 Task: Add Purple Carrot Plant-Based Sweet Corn Elote Bowl to the cart.
Action: Mouse moved to (313, 126)
Screenshot: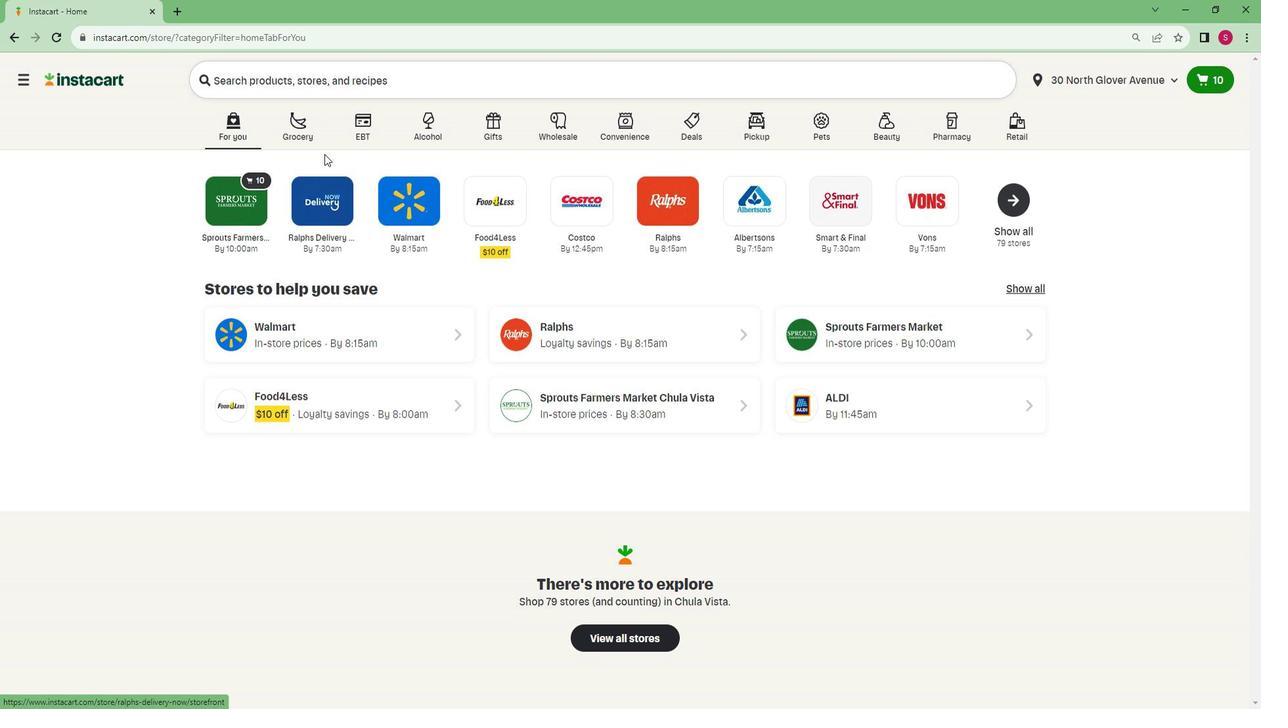 
Action: Mouse pressed left at (313, 126)
Screenshot: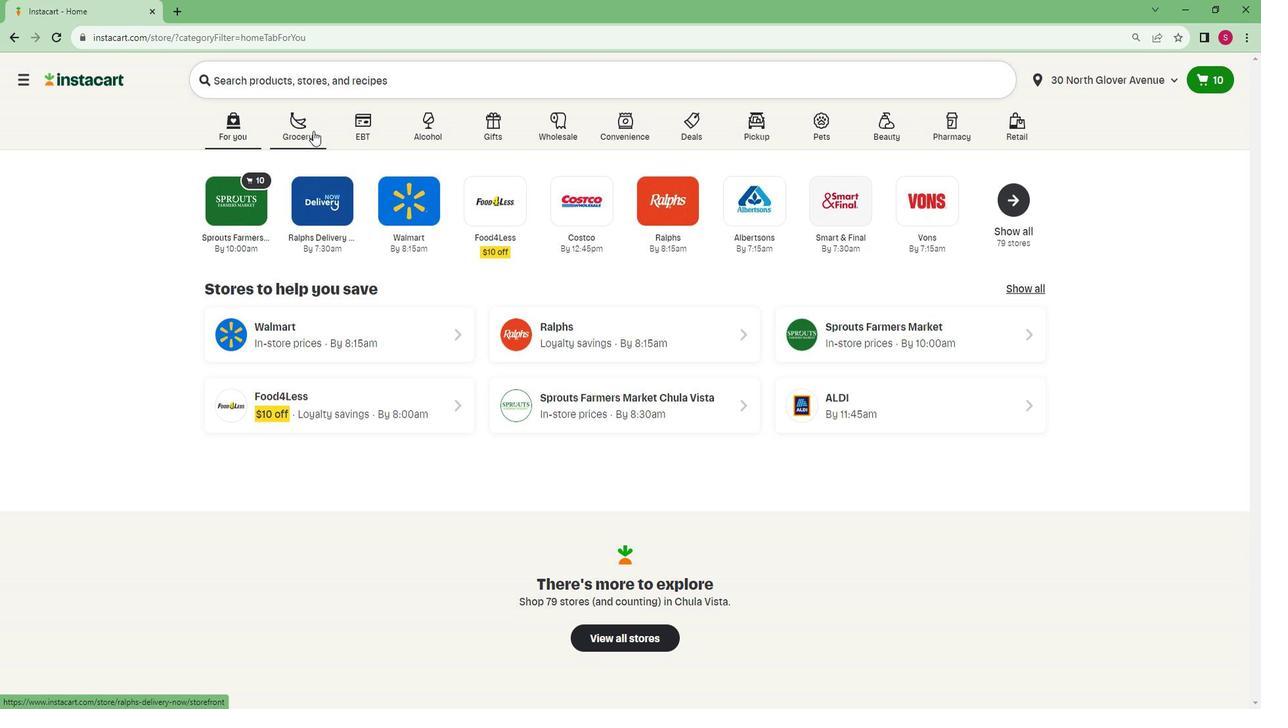 
Action: Mouse moved to (248, 351)
Screenshot: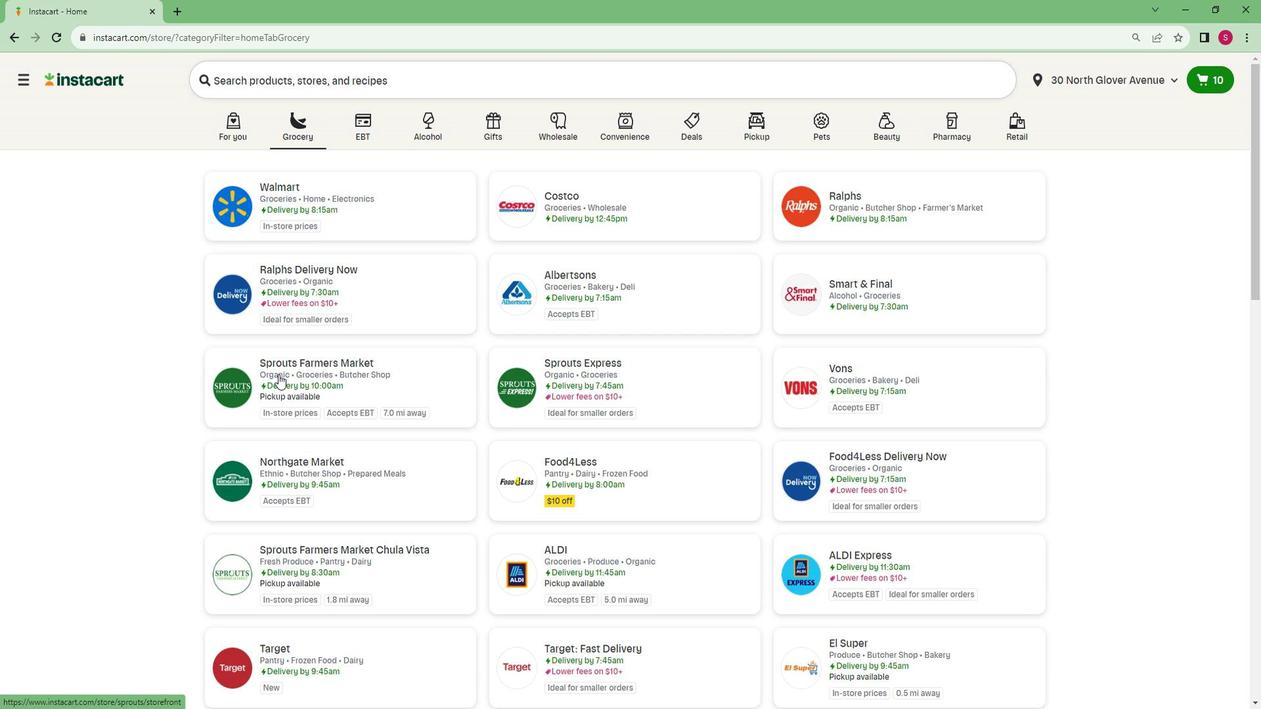 
Action: Mouse pressed left at (248, 351)
Screenshot: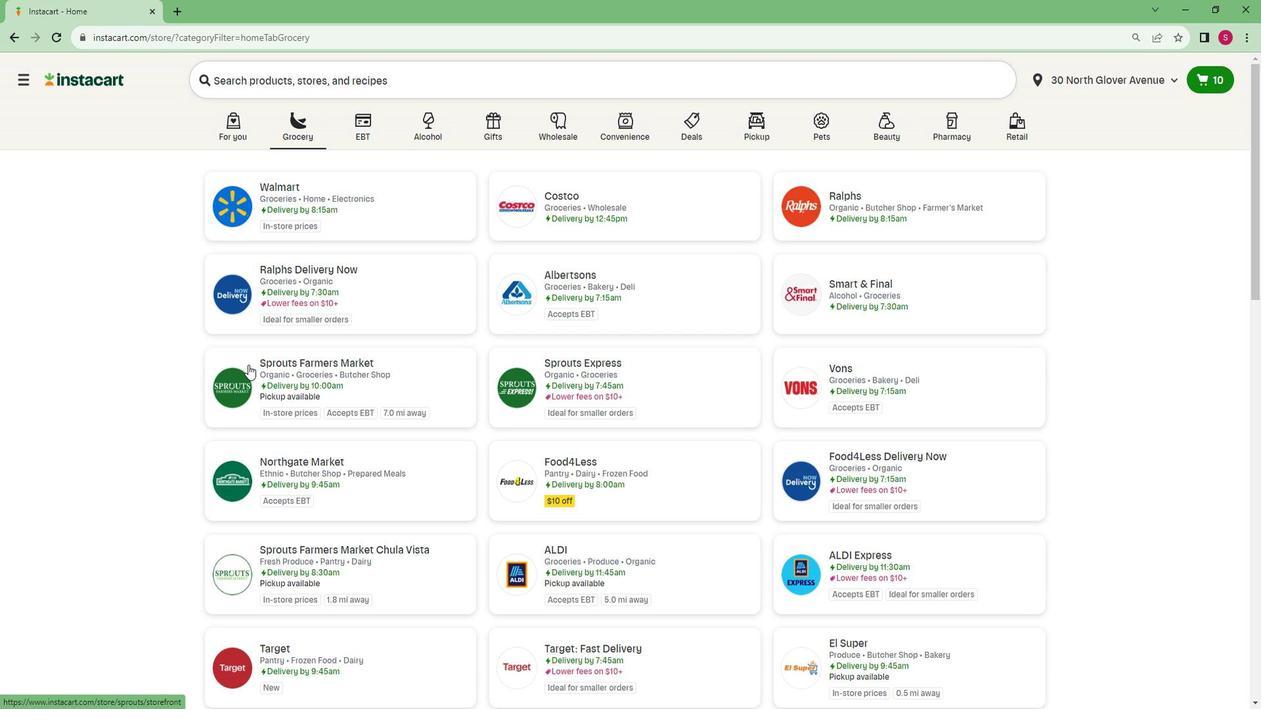 
Action: Mouse moved to (47, 516)
Screenshot: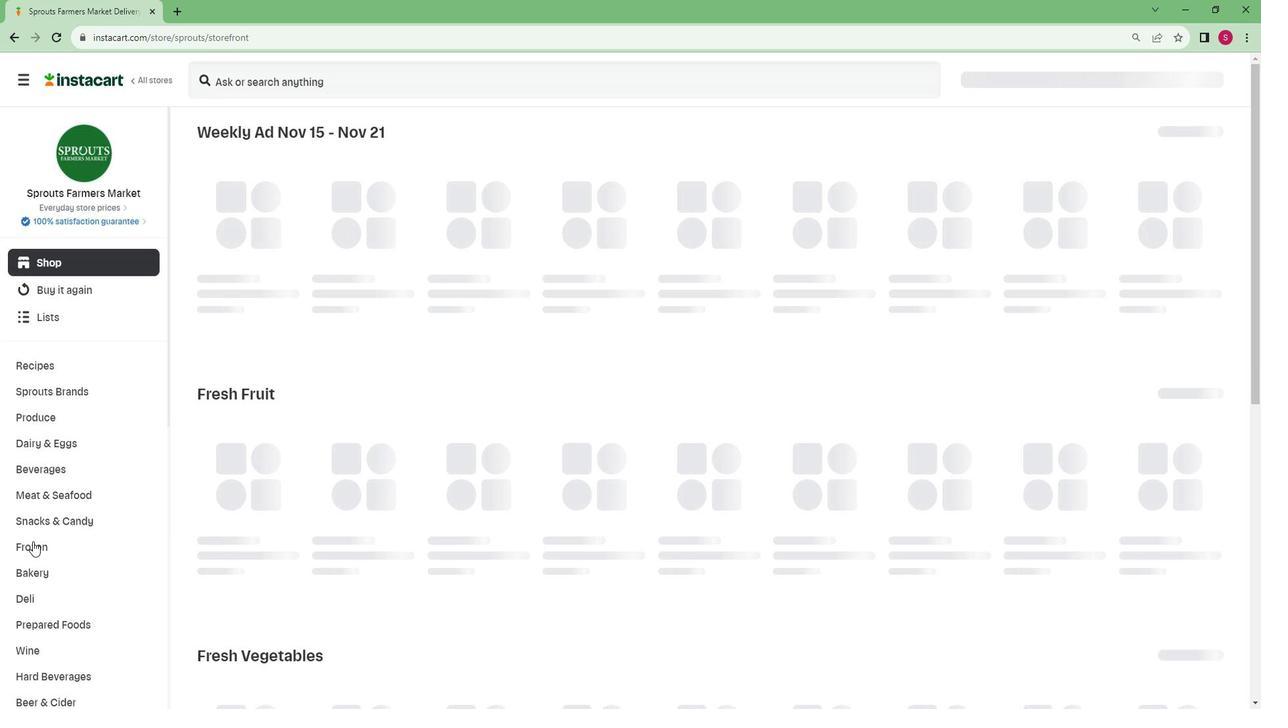 
Action: Mouse scrolled (47, 515) with delta (0, 0)
Screenshot: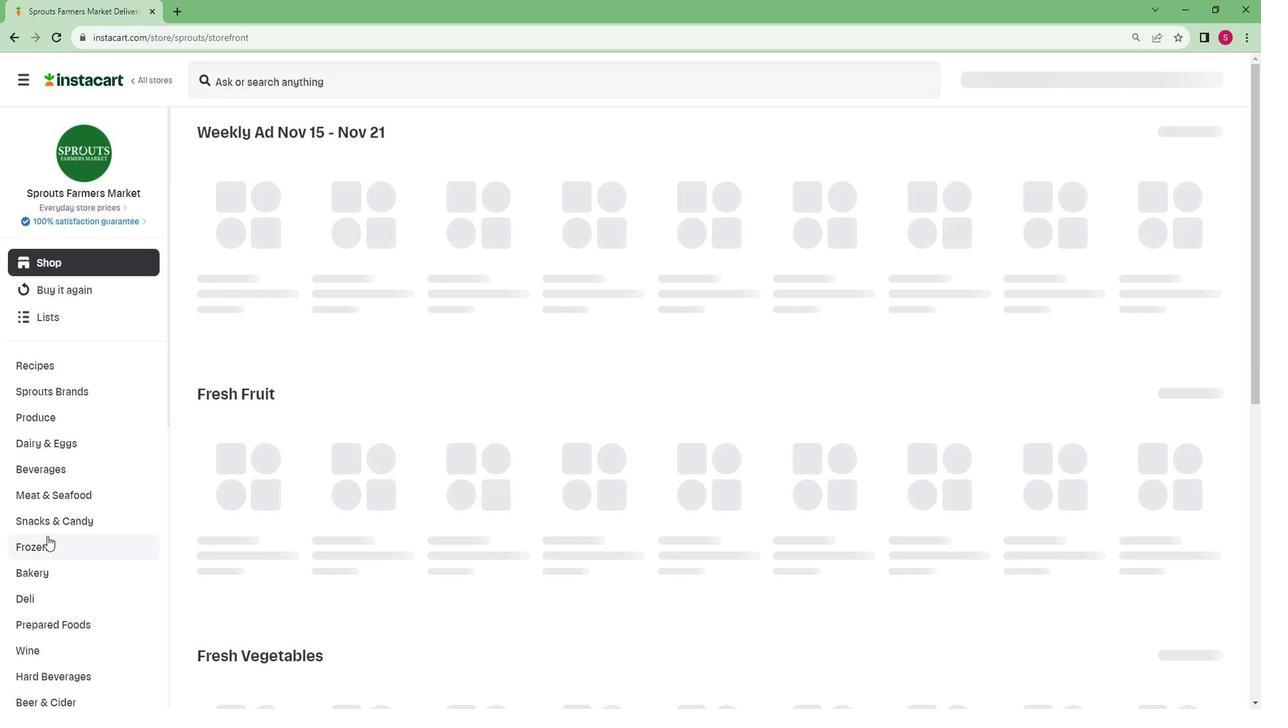 
Action: Mouse scrolled (47, 515) with delta (0, 0)
Screenshot: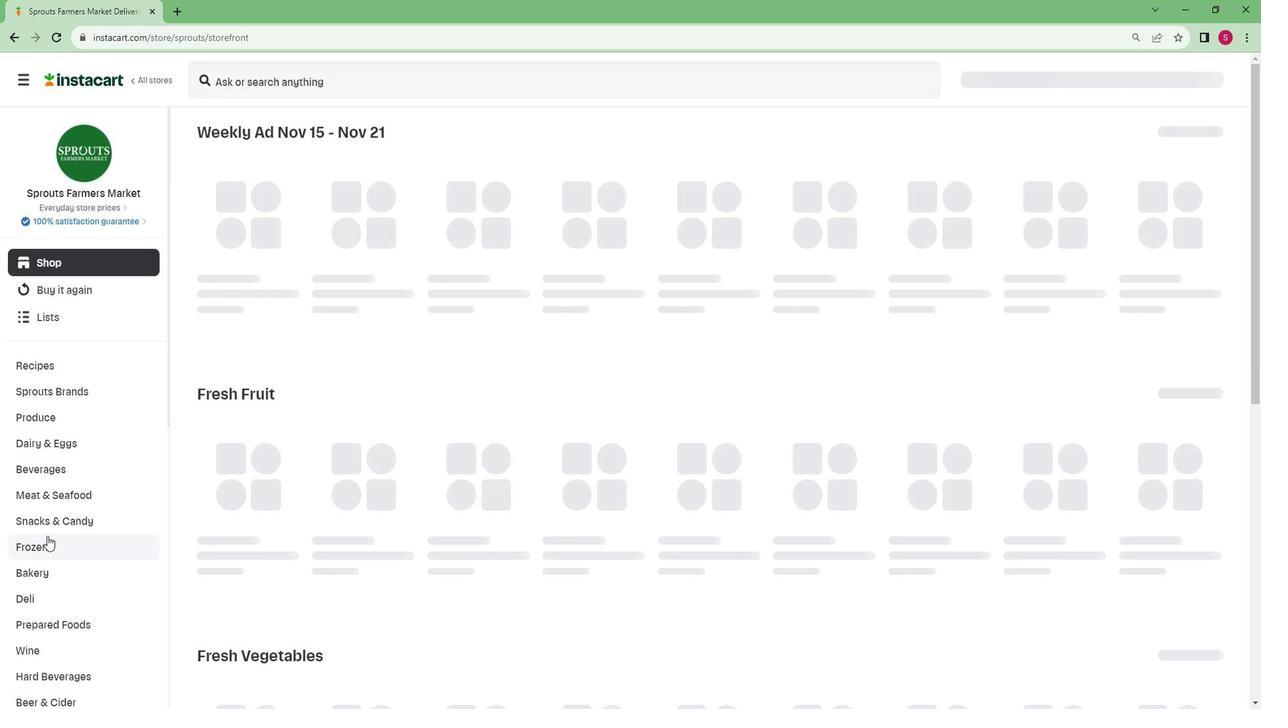 
Action: Mouse scrolled (47, 515) with delta (0, 0)
Screenshot: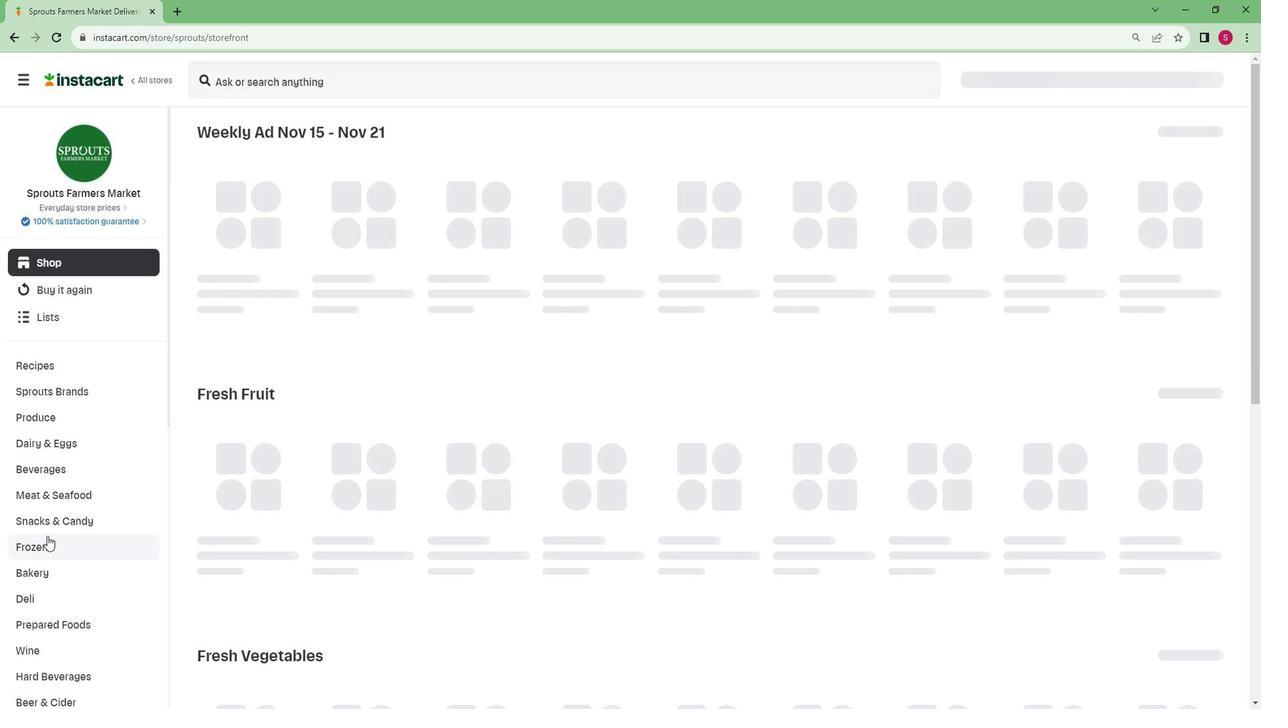 
Action: Mouse scrolled (47, 515) with delta (0, 0)
Screenshot: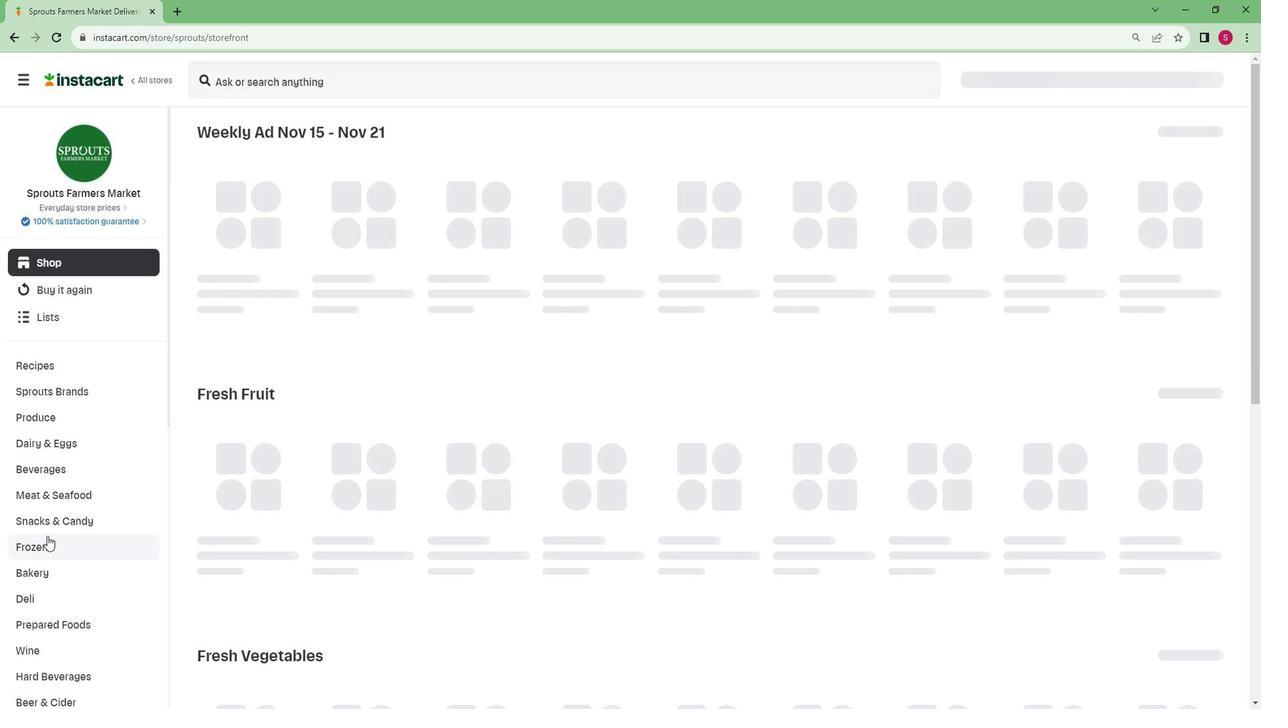 
Action: Mouse scrolled (47, 515) with delta (0, 0)
Screenshot: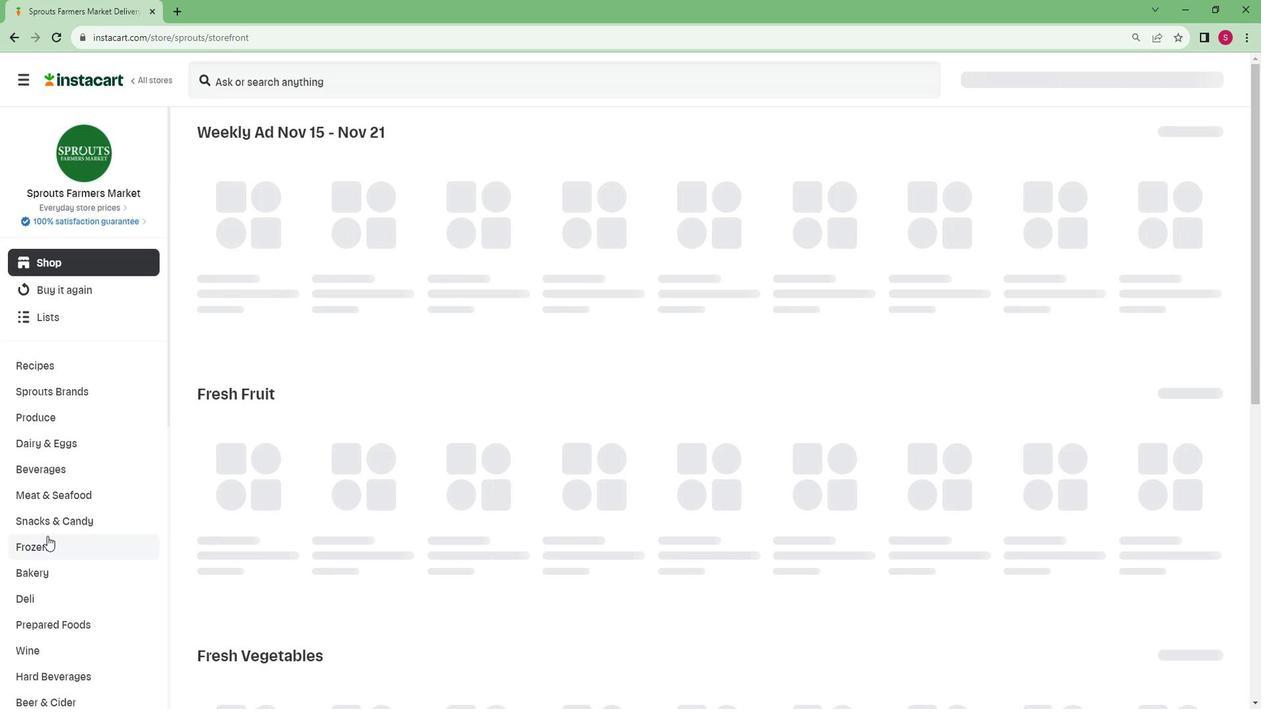 
Action: Mouse scrolled (47, 515) with delta (0, 0)
Screenshot: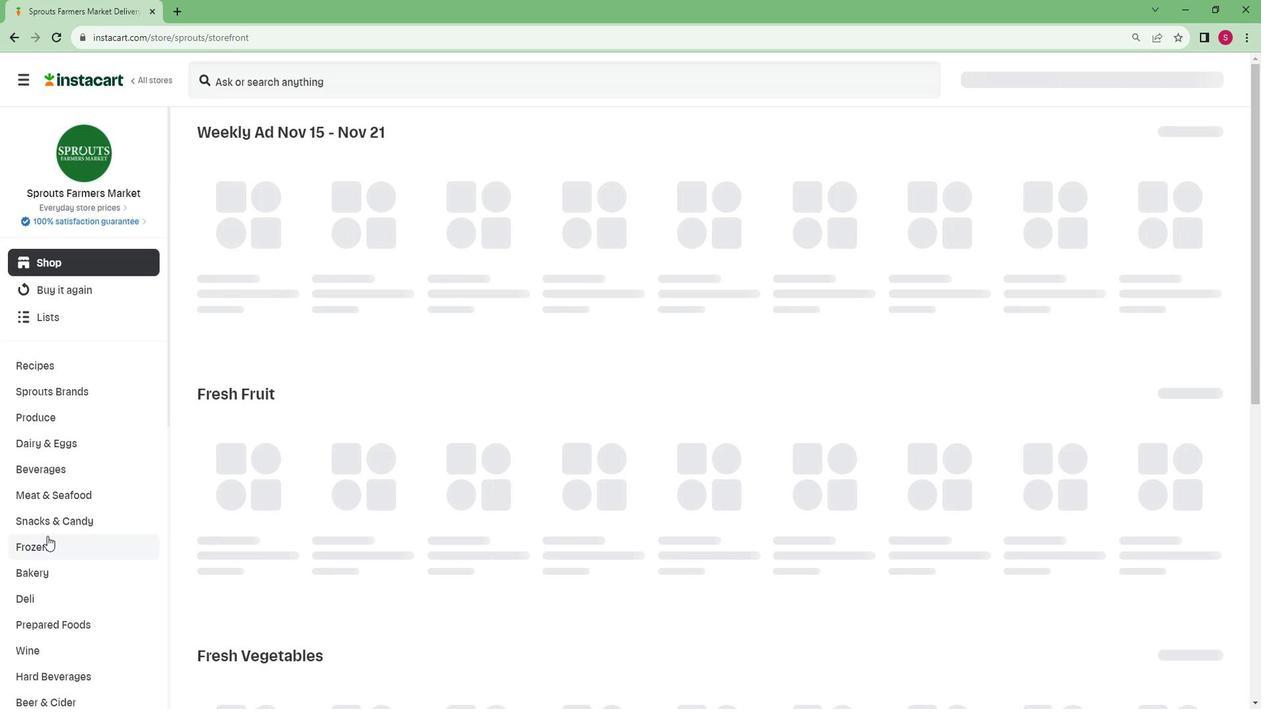 
Action: Mouse scrolled (47, 515) with delta (0, 0)
Screenshot: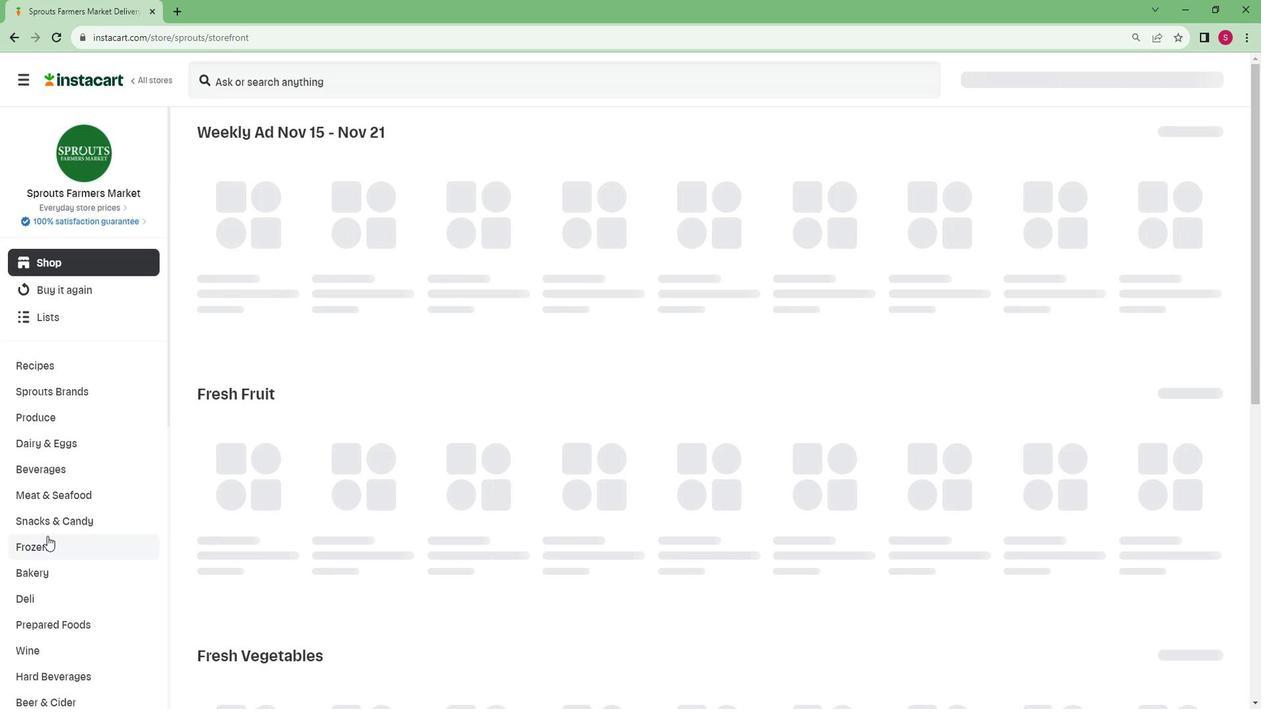 
Action: Mouse scrolled (47, 515) with delta (0, 0)
Screenshot: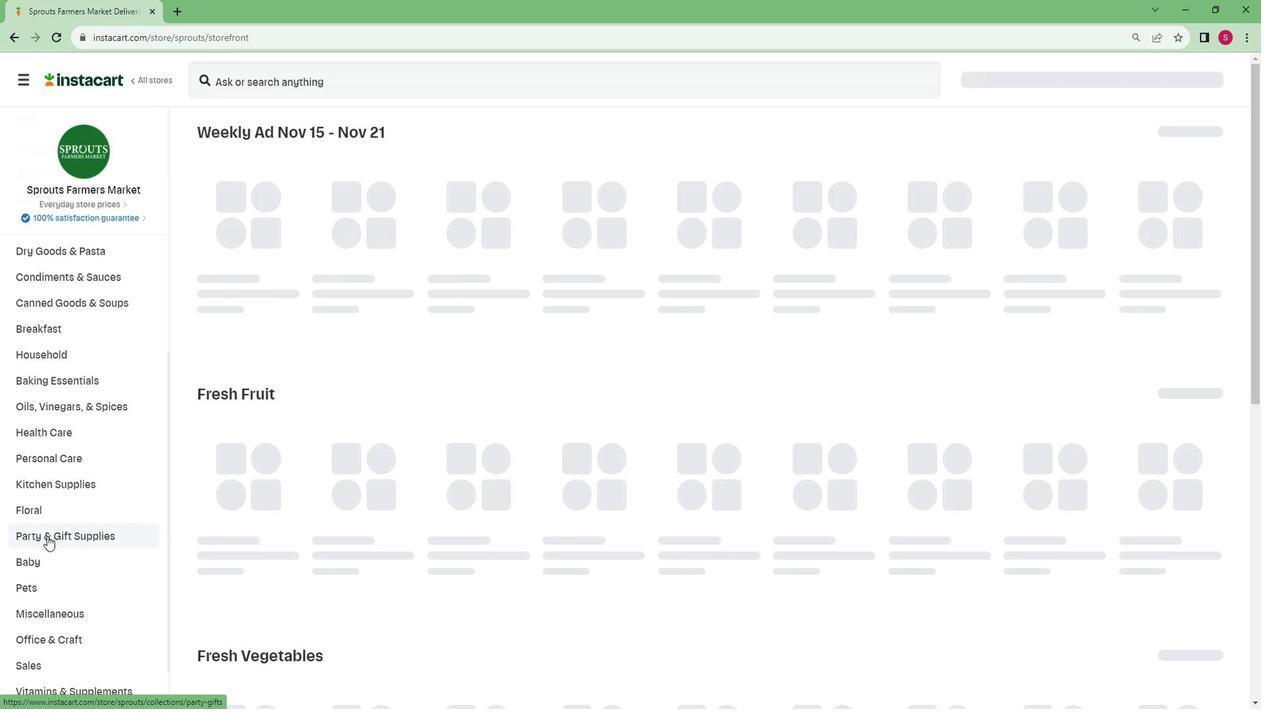 
Action: Mouse scrolled (47, 515) with delta (0, 0)
Screenshot: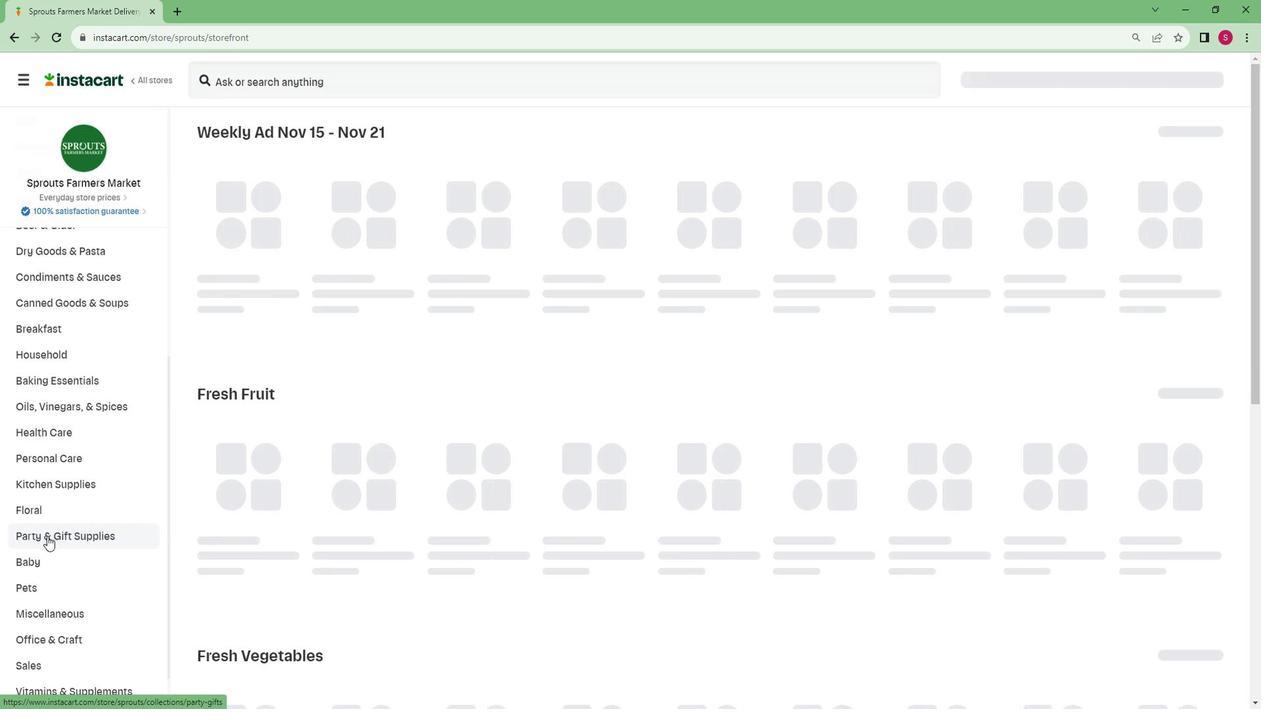 
Action: Mouse scrolled (47, 515) with delta (0, 0)
Screenshot: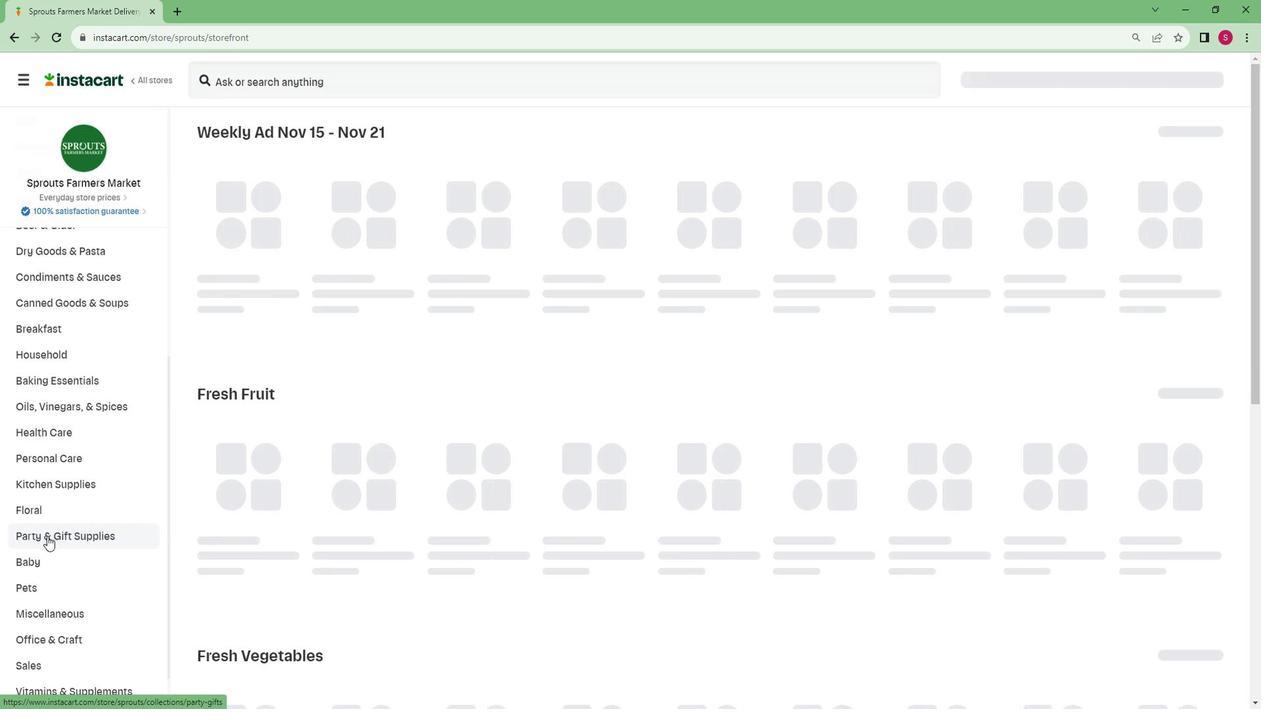 
Action: Mouse scrolled (47, 515) with delta (0, 0)
Screenshot: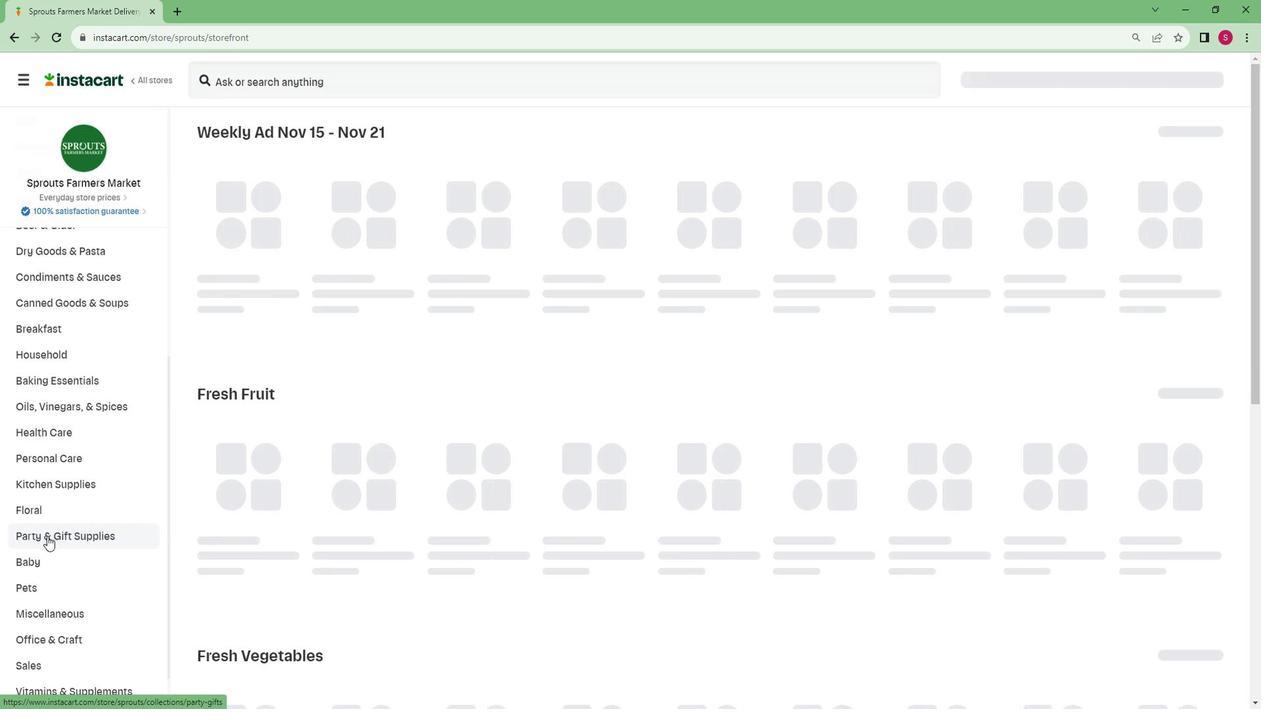 
Action: Mouse scrolled (47, 515) with delta (0, 0)
Screenshot: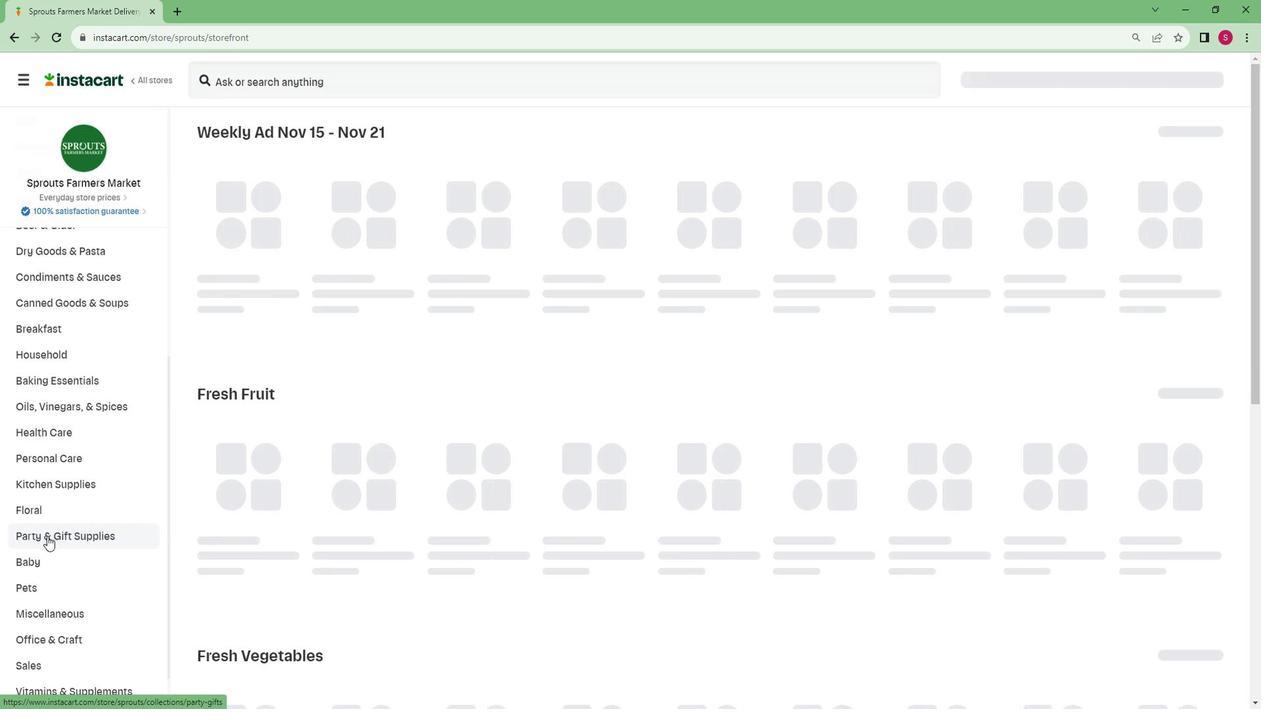 
Action: Mouse scrolled (47, 515) with delta (0, 0)
Screenshot: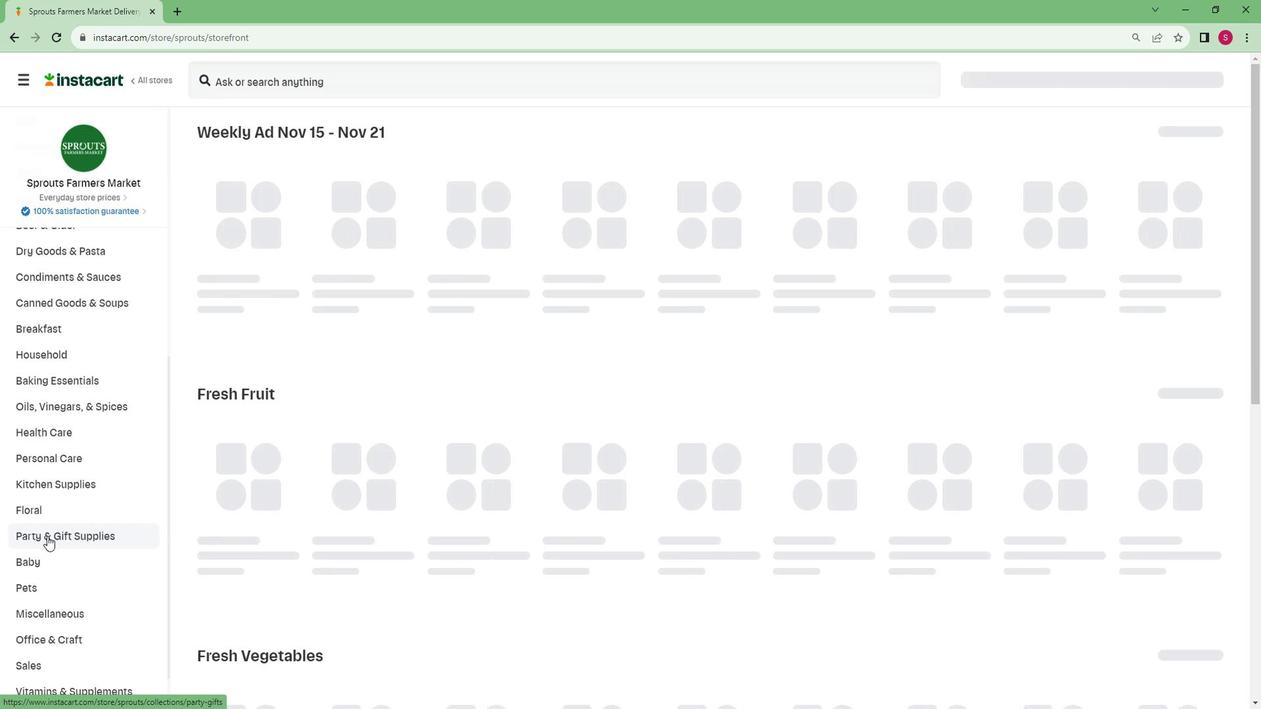 
Action: Mouse scrolled (47, 515) with delta (0, 0)
Screenshot: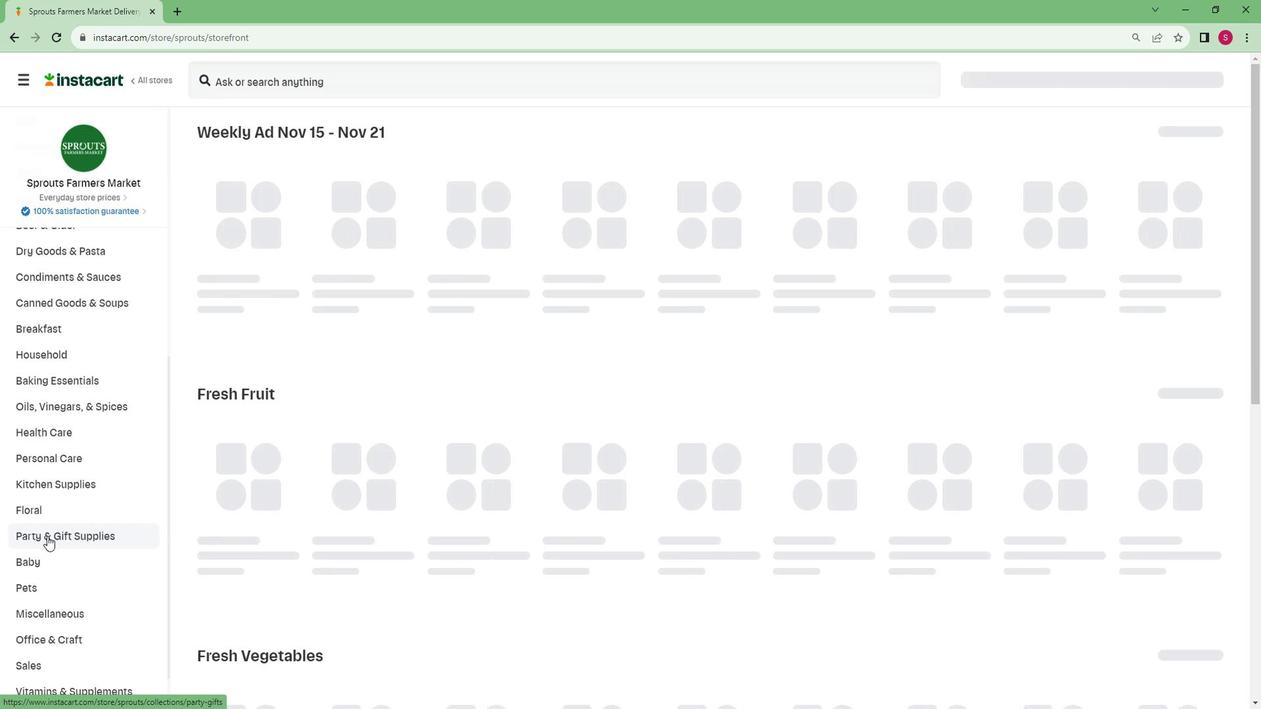 
Action: Mouse scrolled (47, 515) with delta (0, 0)
Screenshot: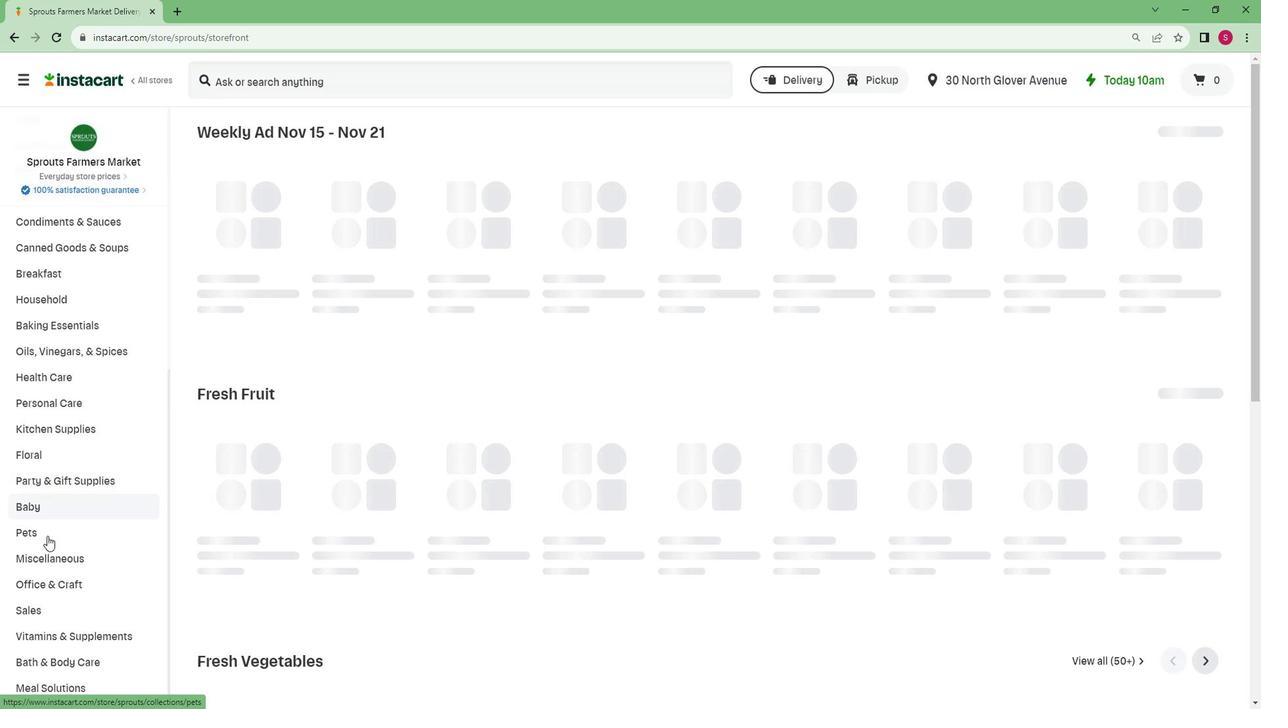 
Action: Mouse scrolled (47, 515) with delta (0, 0)
Screenshot: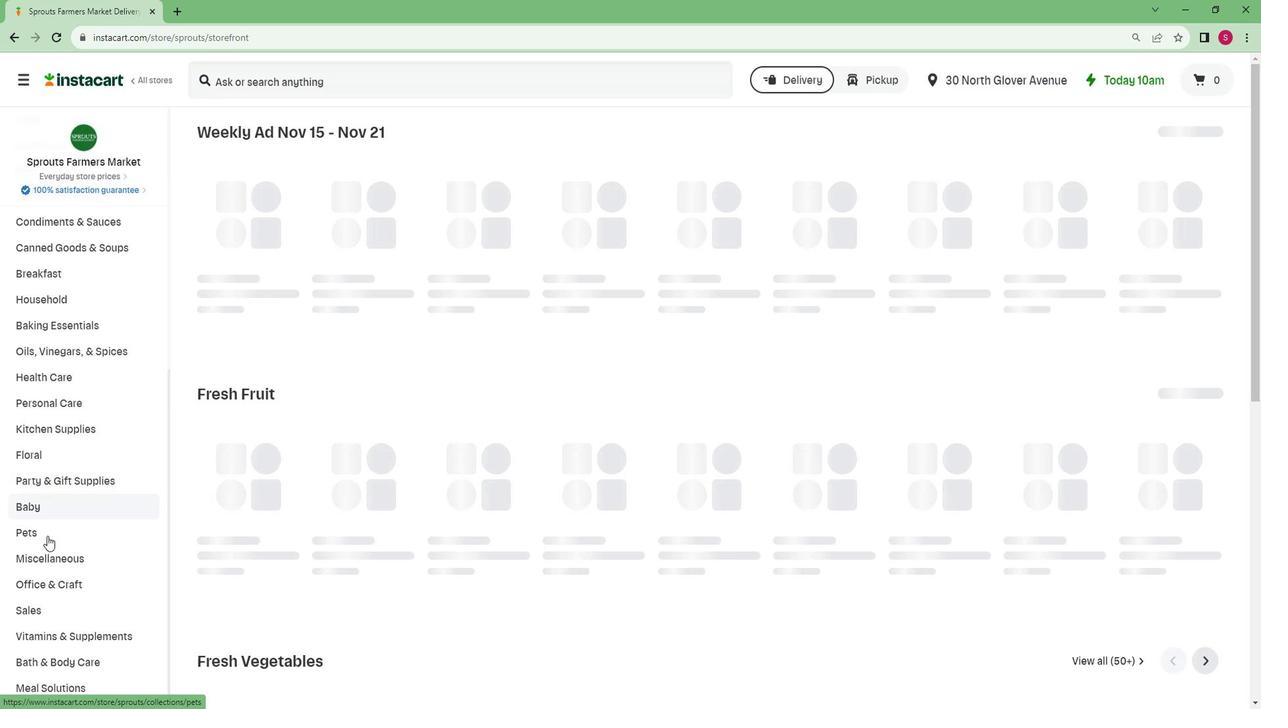 
Action: Mouse scrolled (47, 515) with delta (0, 0)
Screenshot: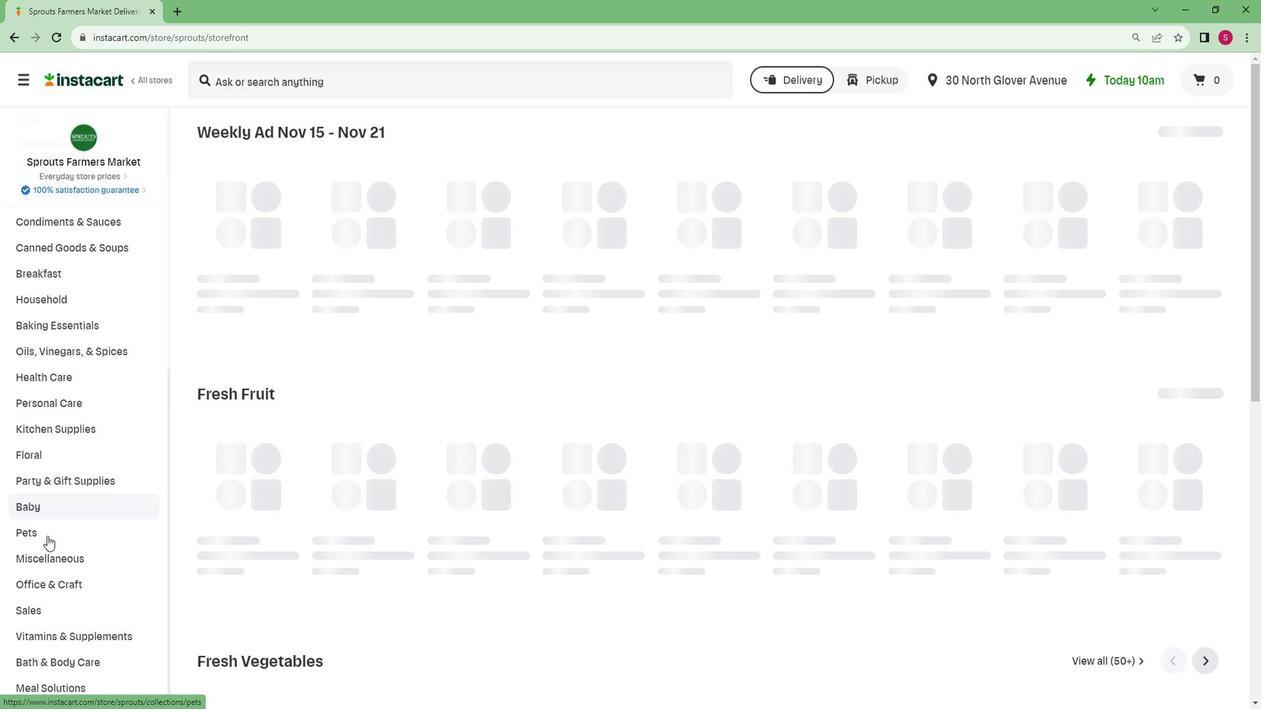 
Action: Mouse scrolled (47, 515) with delta (0, 0)
Screenshot: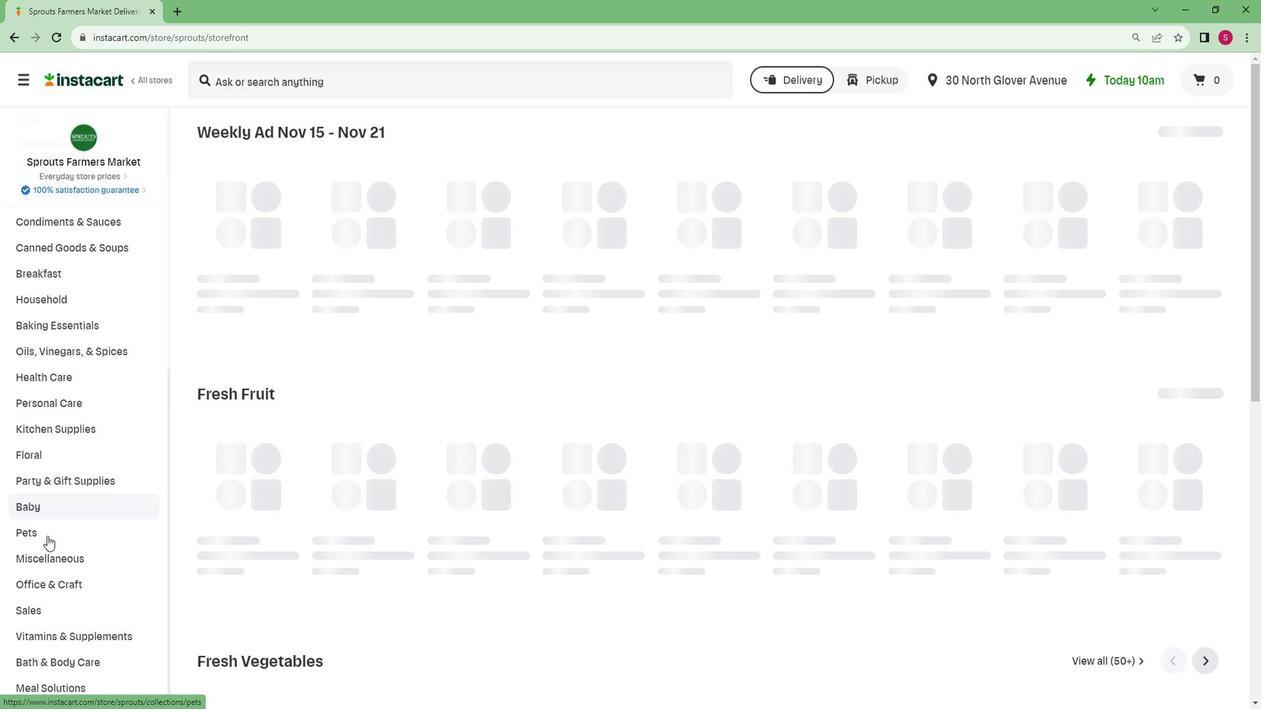 
Action: Mouse scrolled (47, 515) with delta (0, 0)
Screenshot: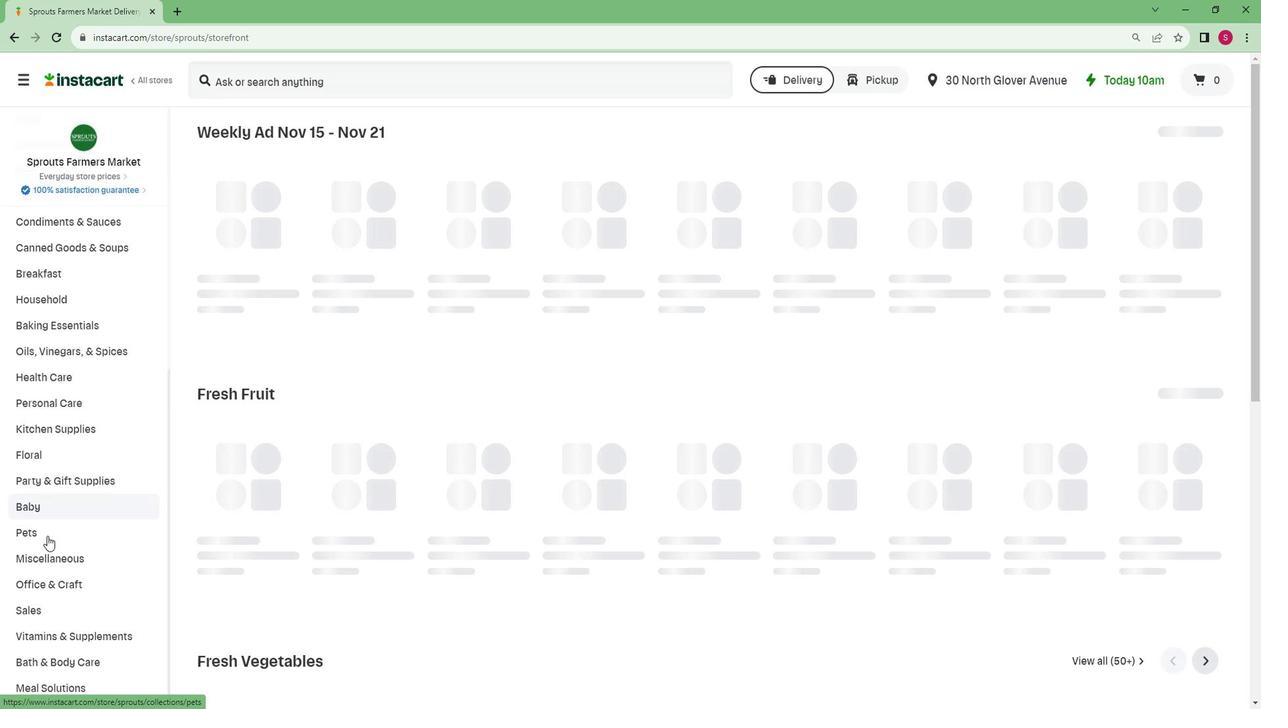
Action: Mouse moved to (40, 659)
Screenshot: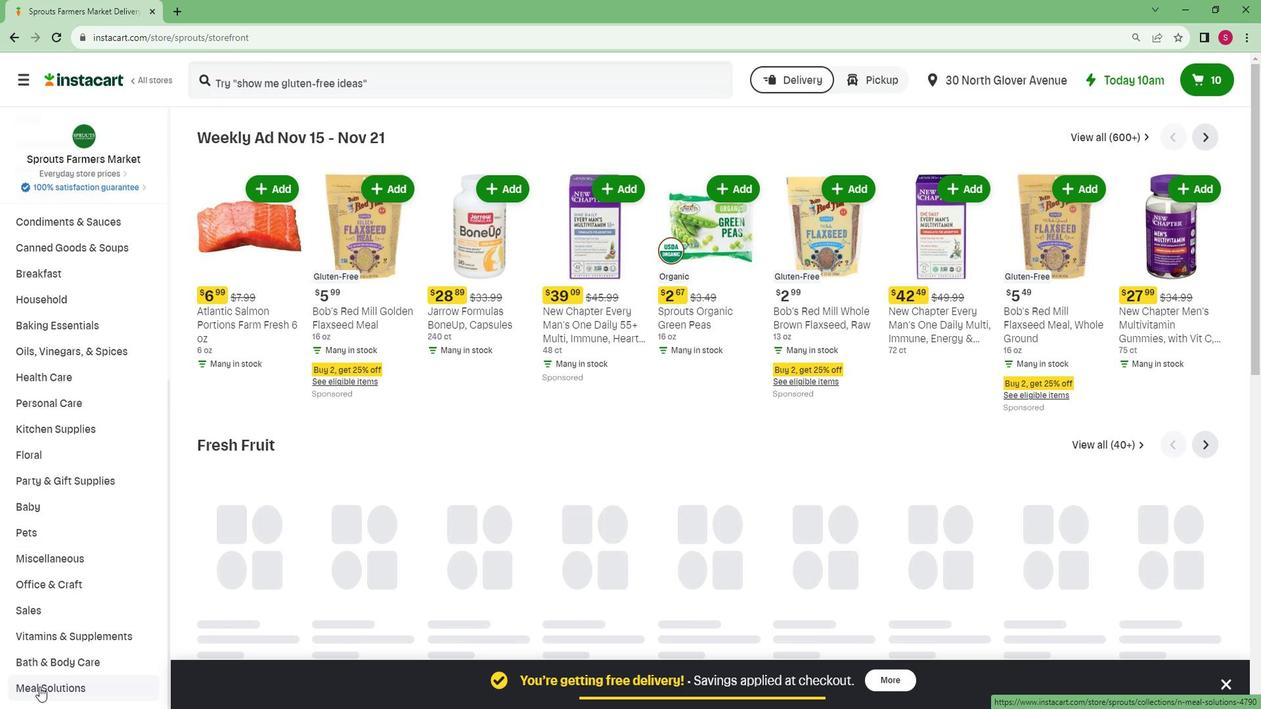 
Action: Mouse pressed left at (40, 659)
Screenshot: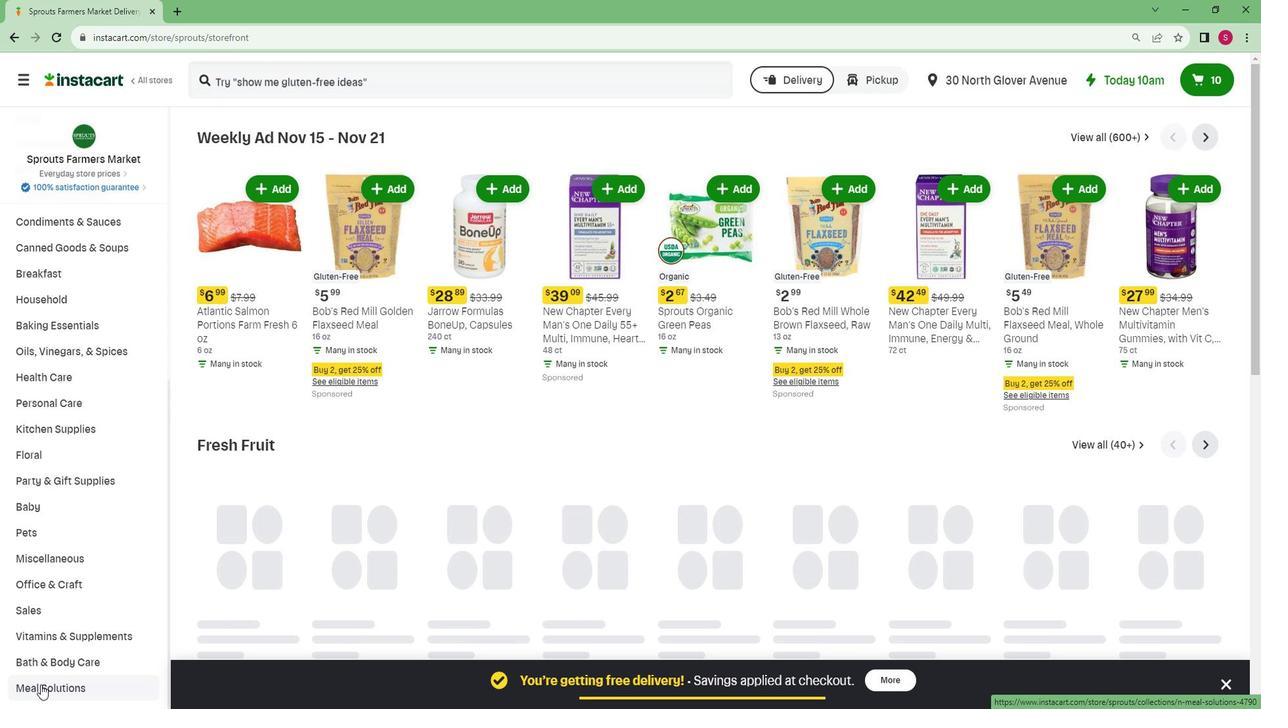 
Action: Mouse moved to (67, 632)
Screenshot: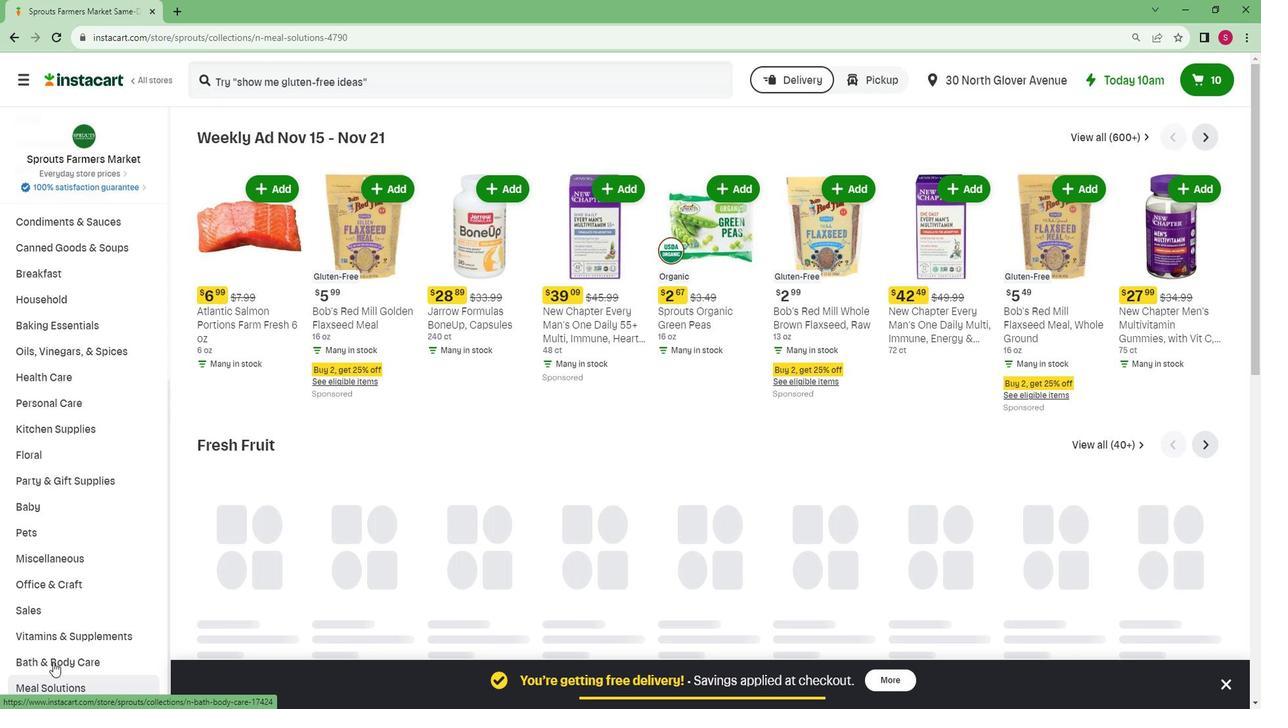 
Action: Mouse scrolled (67, 632) with delta (0, 0)
Screenshot: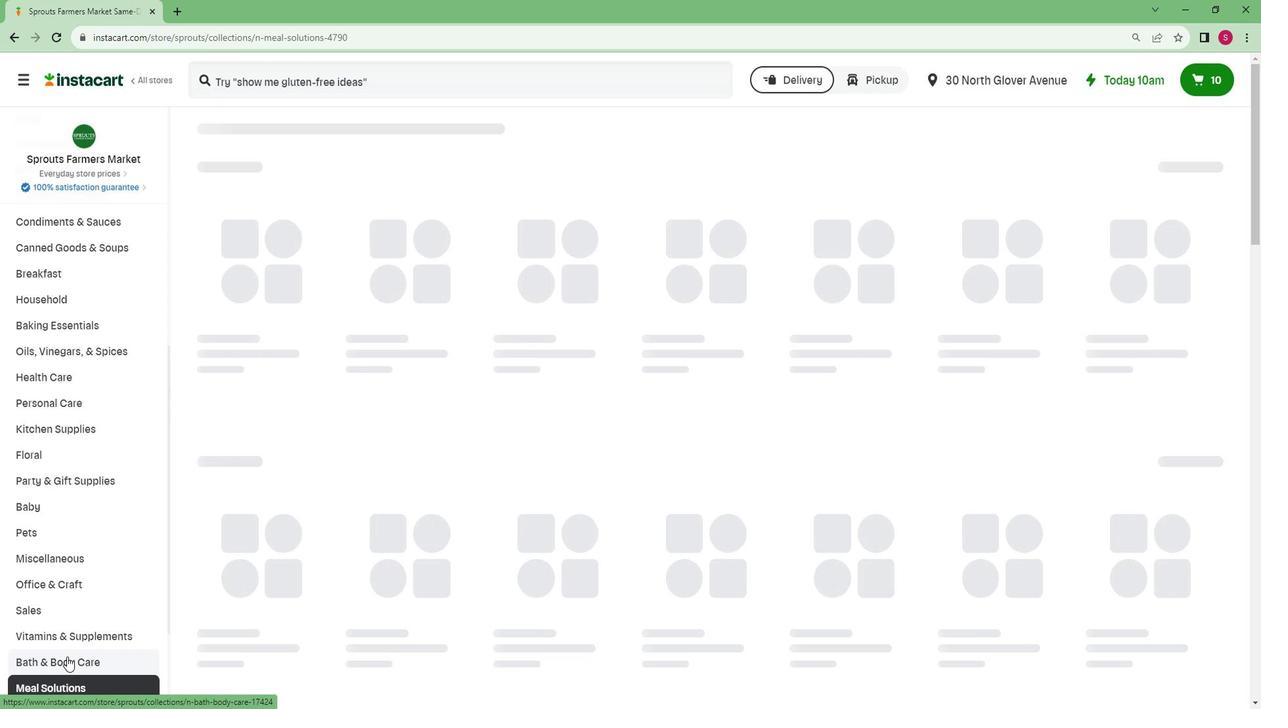 
Action: Mouse scrolled (67, 632) with delta (0, 0)
Screenshot: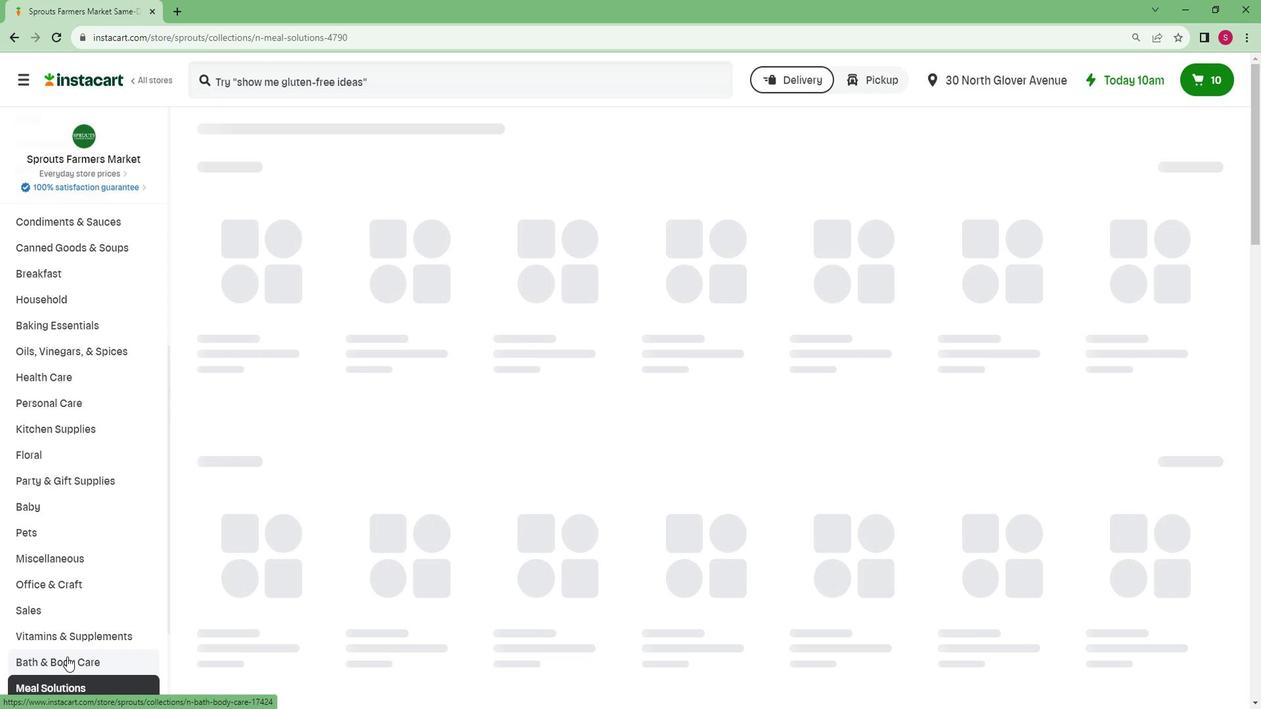 
Action: Mouse scrolled (67, 632) with delta (0, 0)
Screenshot: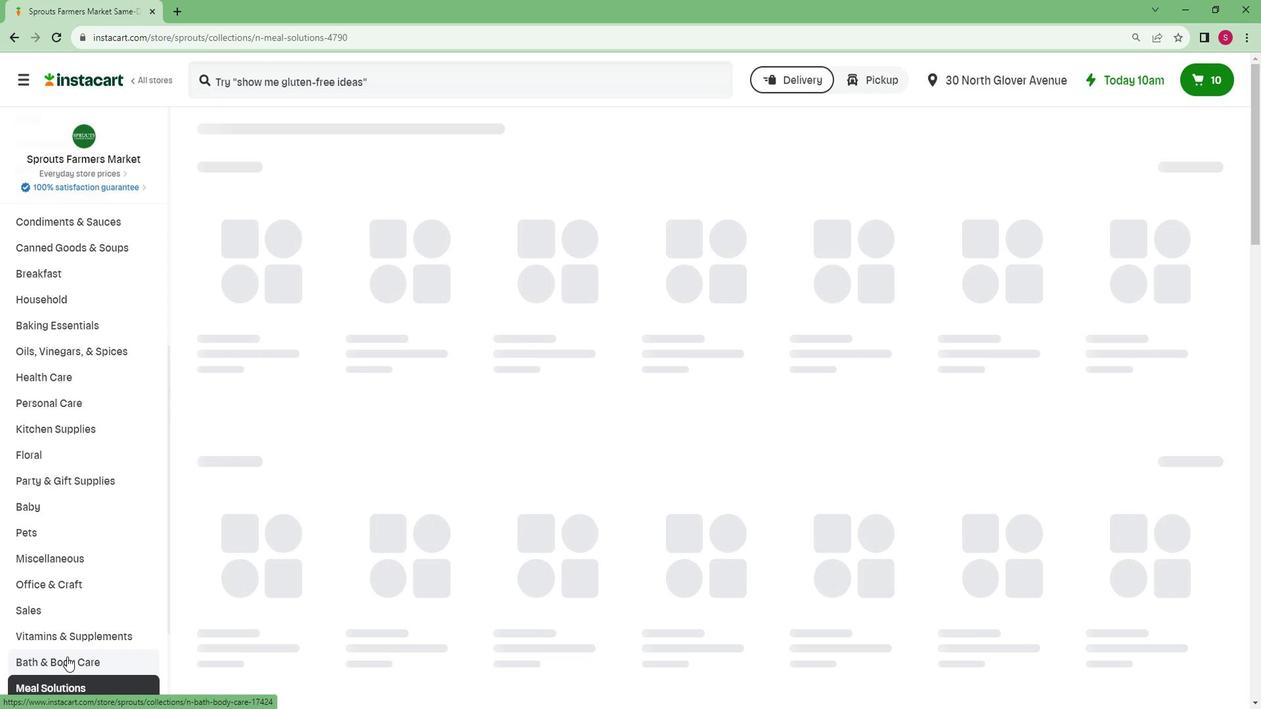 
Action: Mouse scrolled (67, 632) with delta (0, 0)
Screenshot: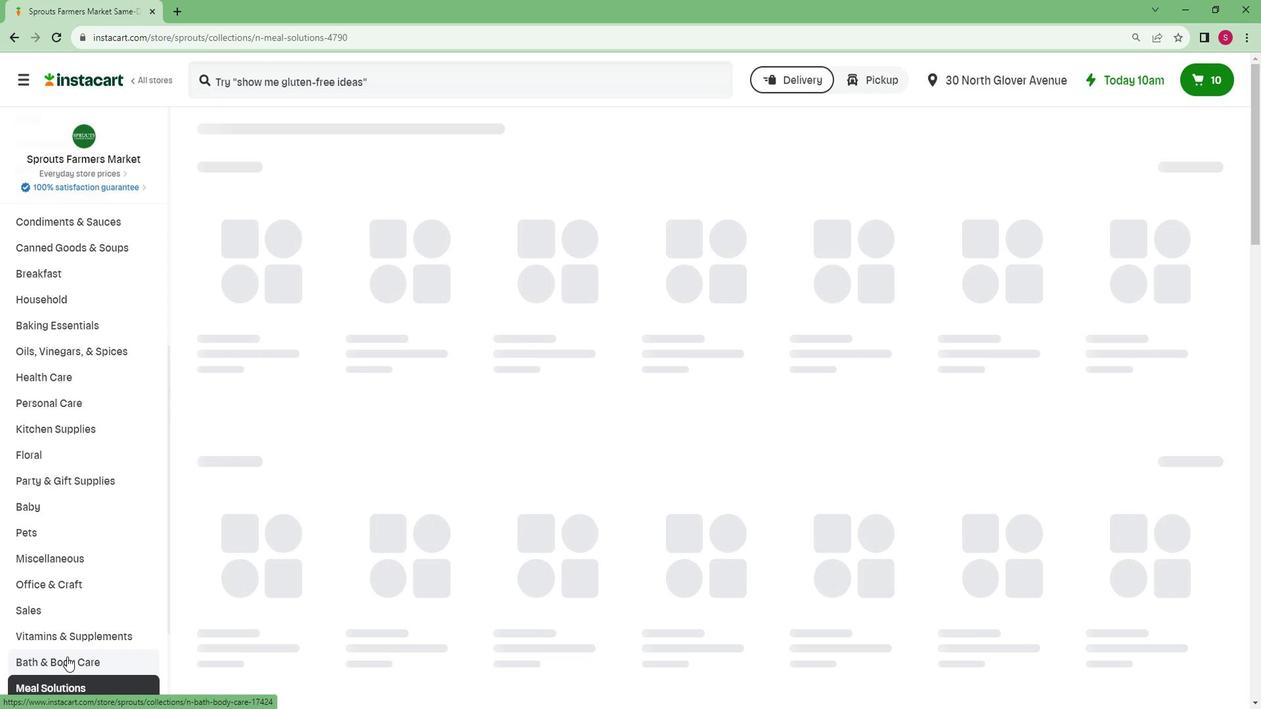 
Action: Mouse scrolled (67, 632) with delta (0, 0)
Screenshot: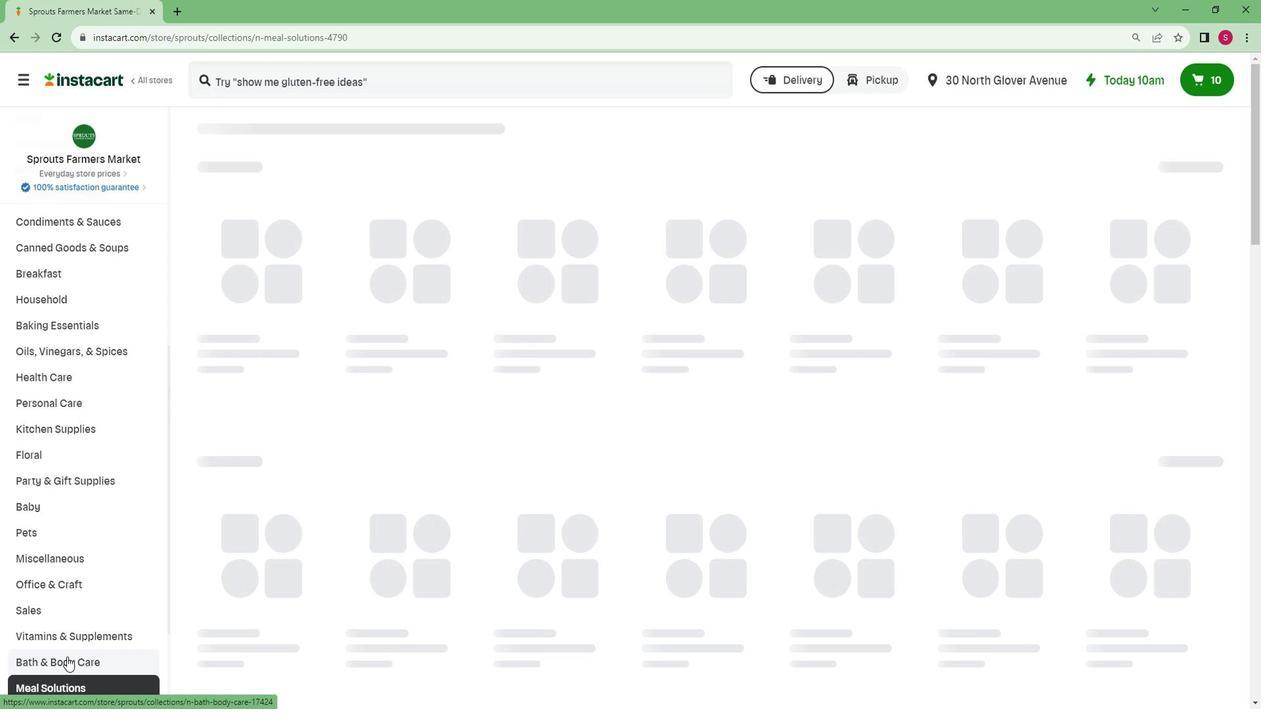 
Action: Mouse scrolled (67, 632) with delta (0, 0)
Screenshot: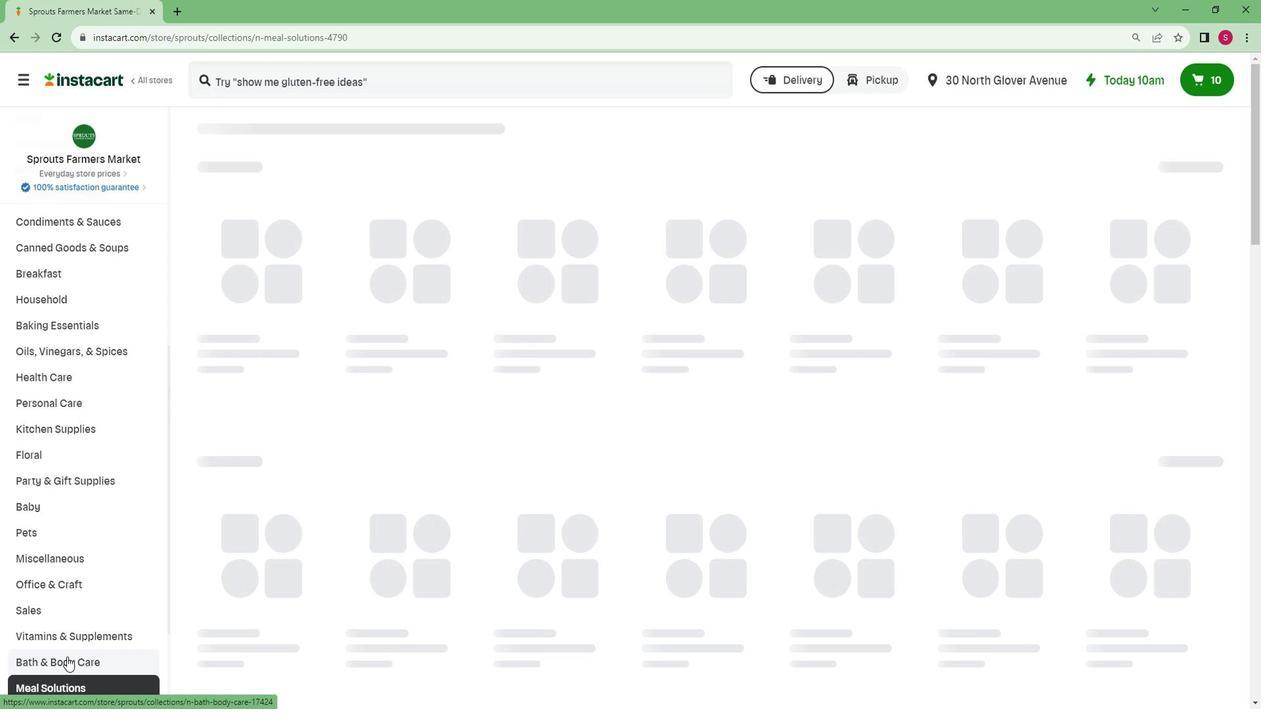
Action: Mouse moved to (46, 661)
Screenshot: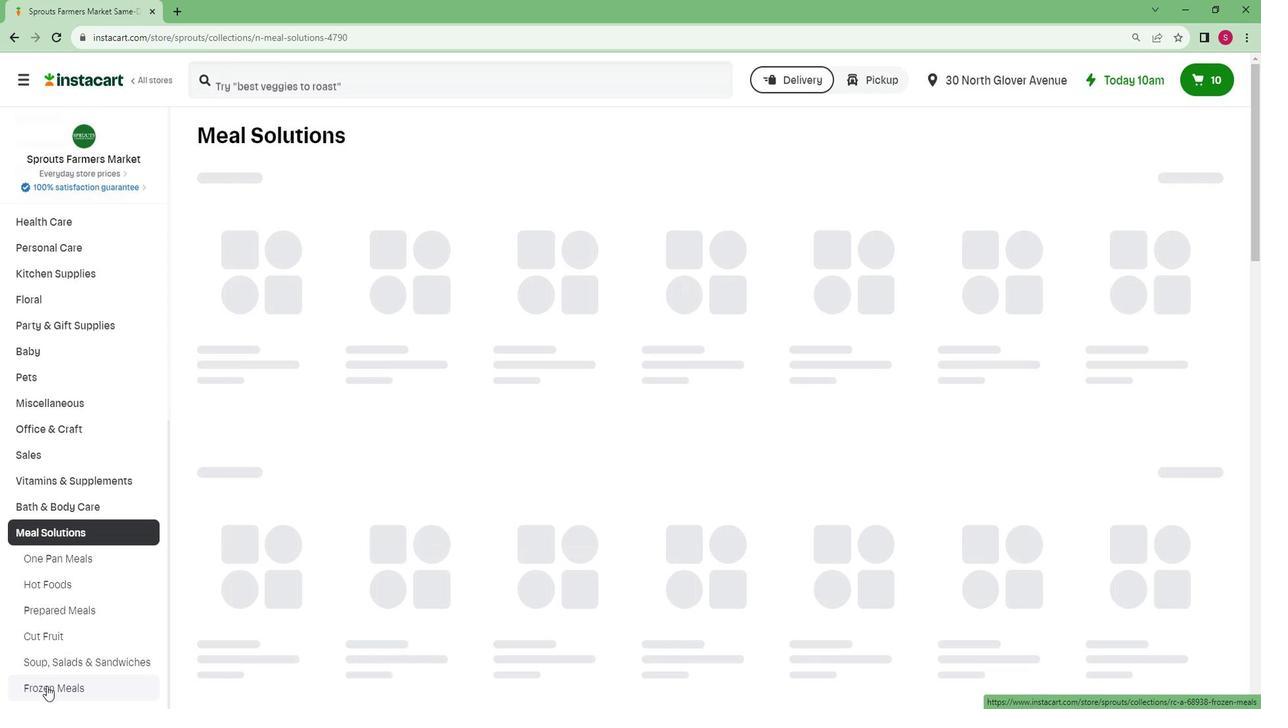 
Action: Mouse pressed left at (46, 661)
Screenshot: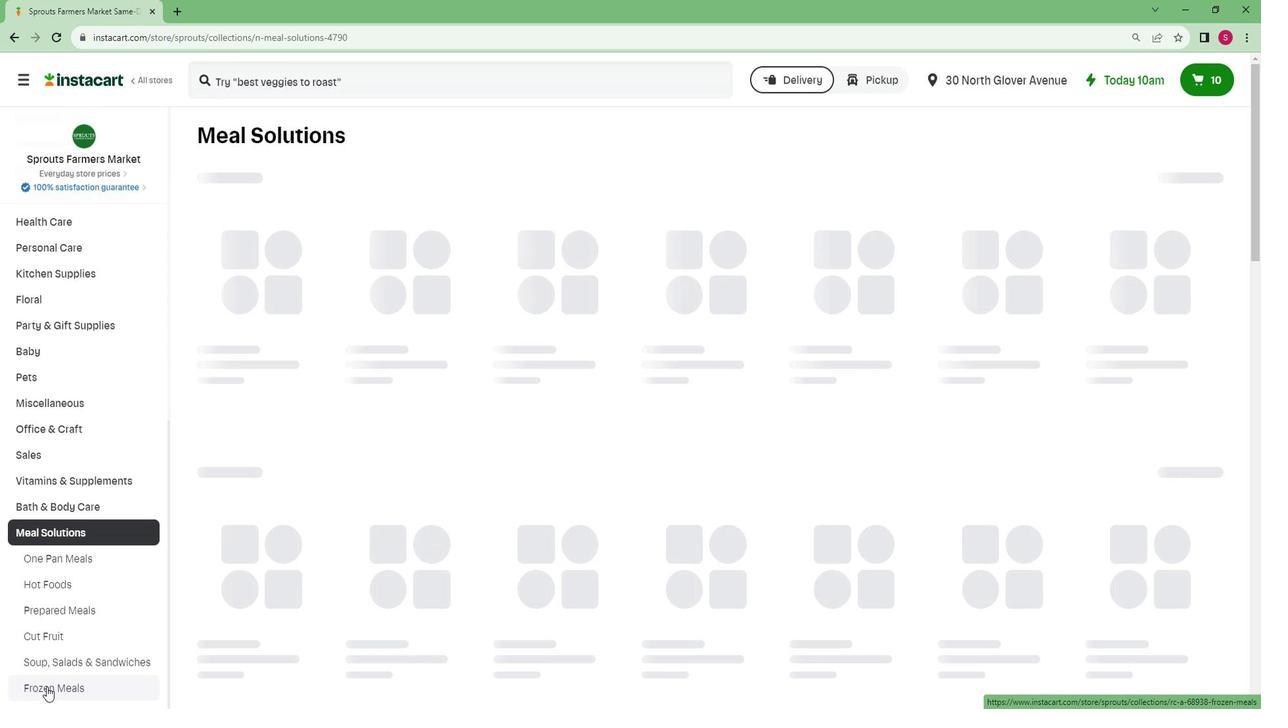 
Action: Mouse moved to (284, 72)
Screenshot: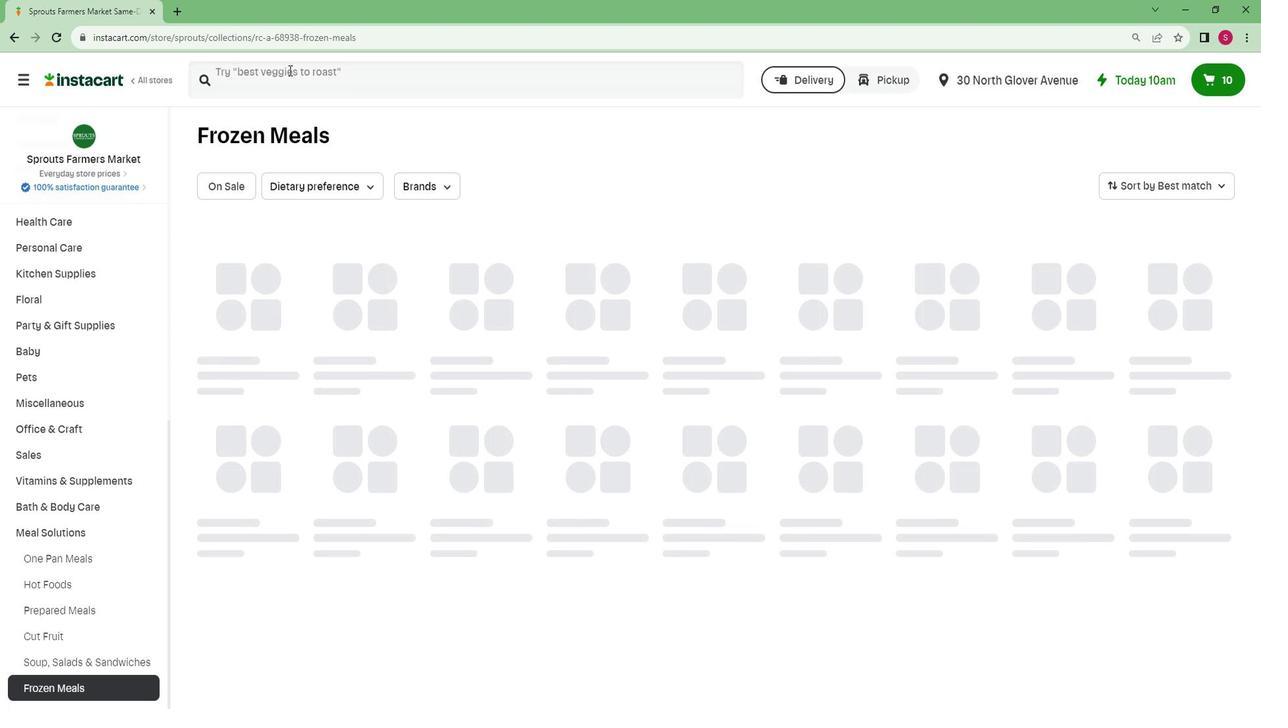 
Action: Mouse pressed left at (284, 72)
Screenshot: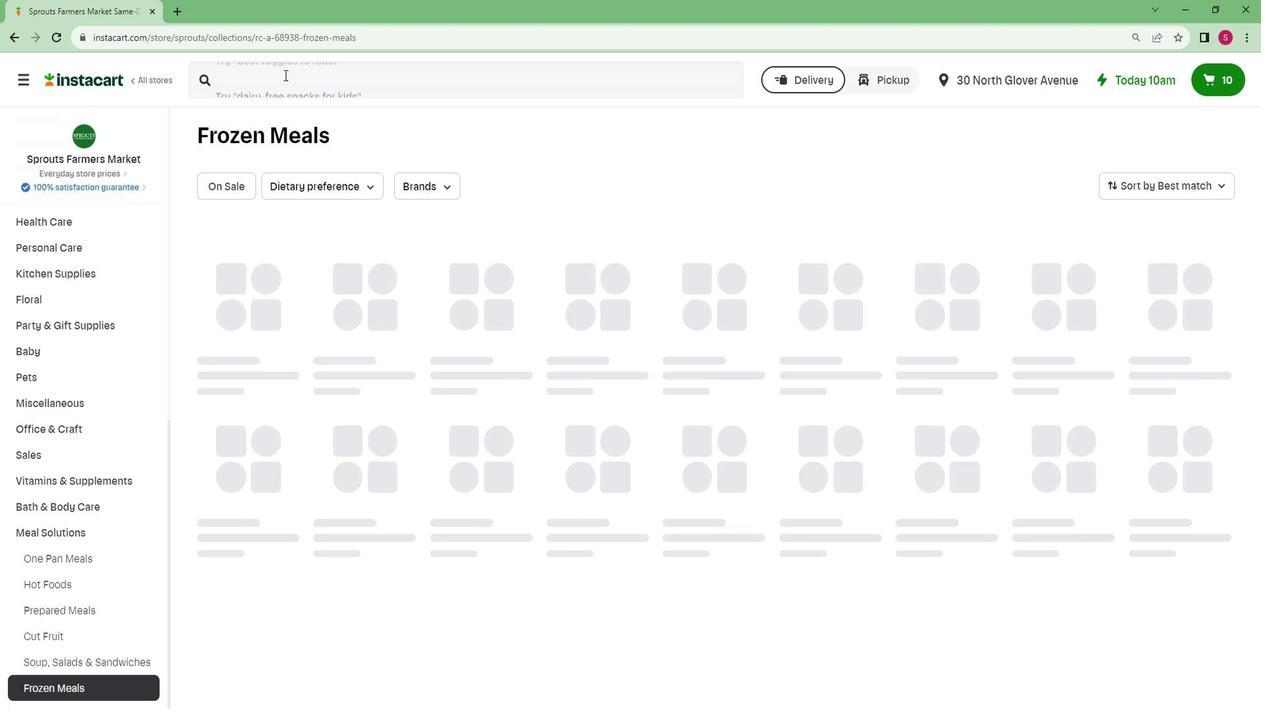 
Action: Mouse moved to (283, 72)
Screenshot: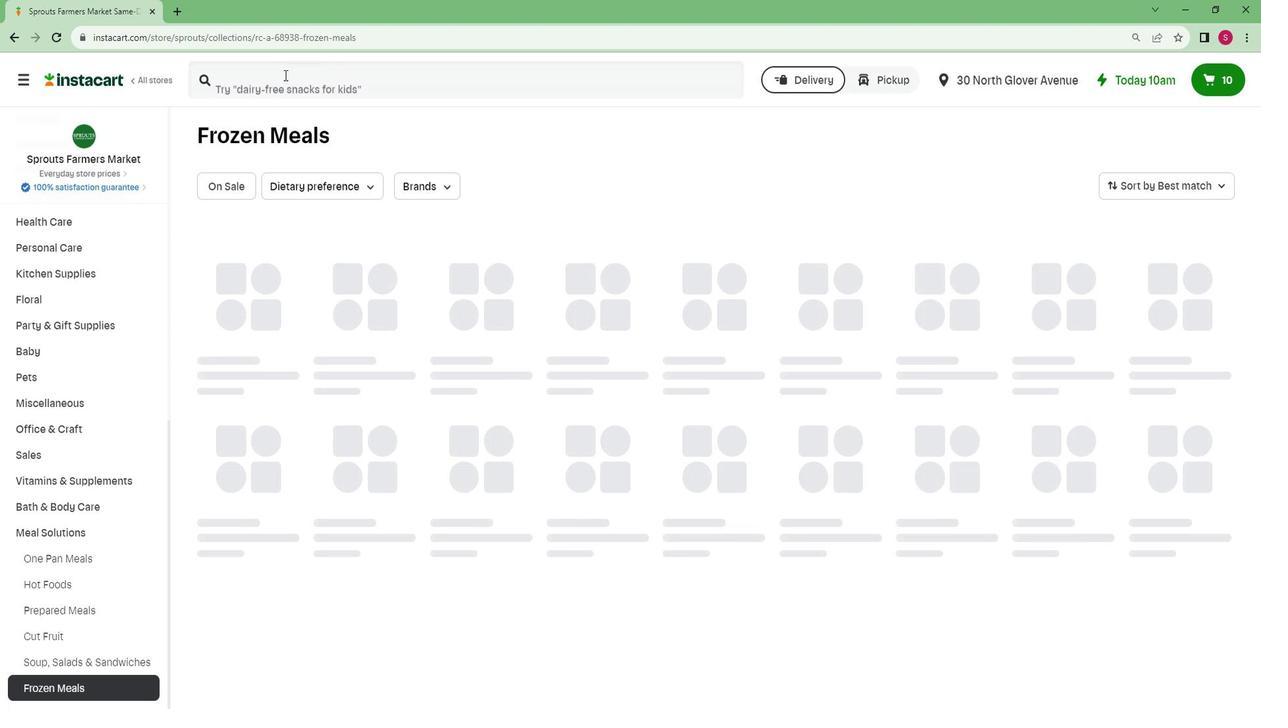 
Action: Key pressed <Key.caps_lock>P<Key.caps_lock>urple<Key.space>carrot<Key.space>ba<Key.backspace><Key.backspace><Key.space>plant<Key.space>based<Key.space>sweet<Key.space>corn<Key.space><Key.caps_lock>E<Key.caps_lock>lote<Key.space><Key.caps_lock>B<Key.caps_lock>owl<Key.enter>
Screenshot: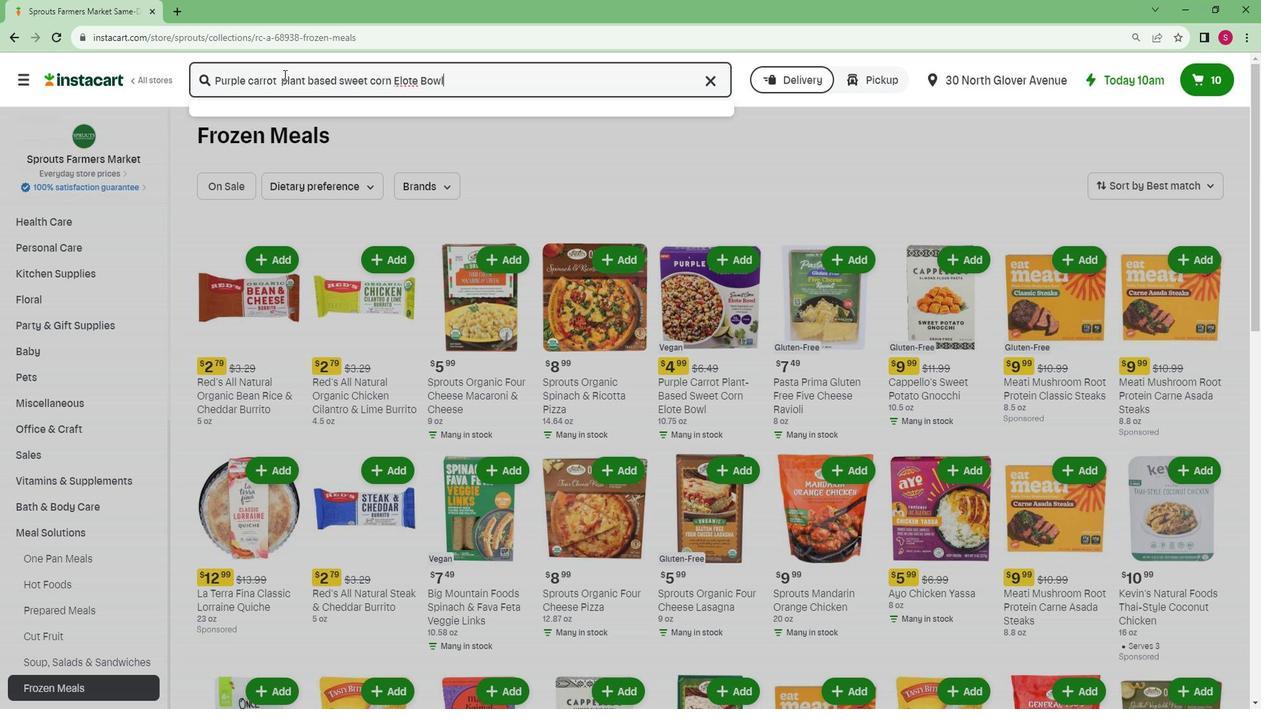 
Action: Mouse moved to (380, 171)
Screenshot: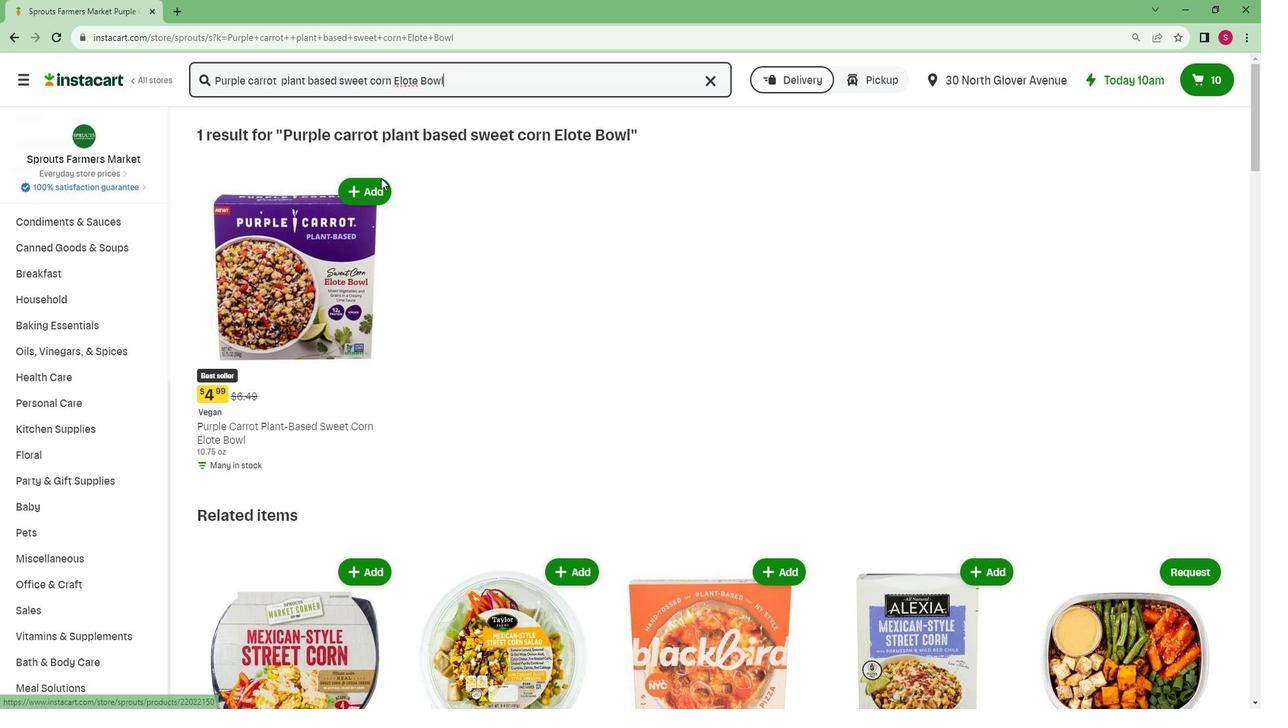 
Action: Mouse pressed left at (380, 171)
Screenshot: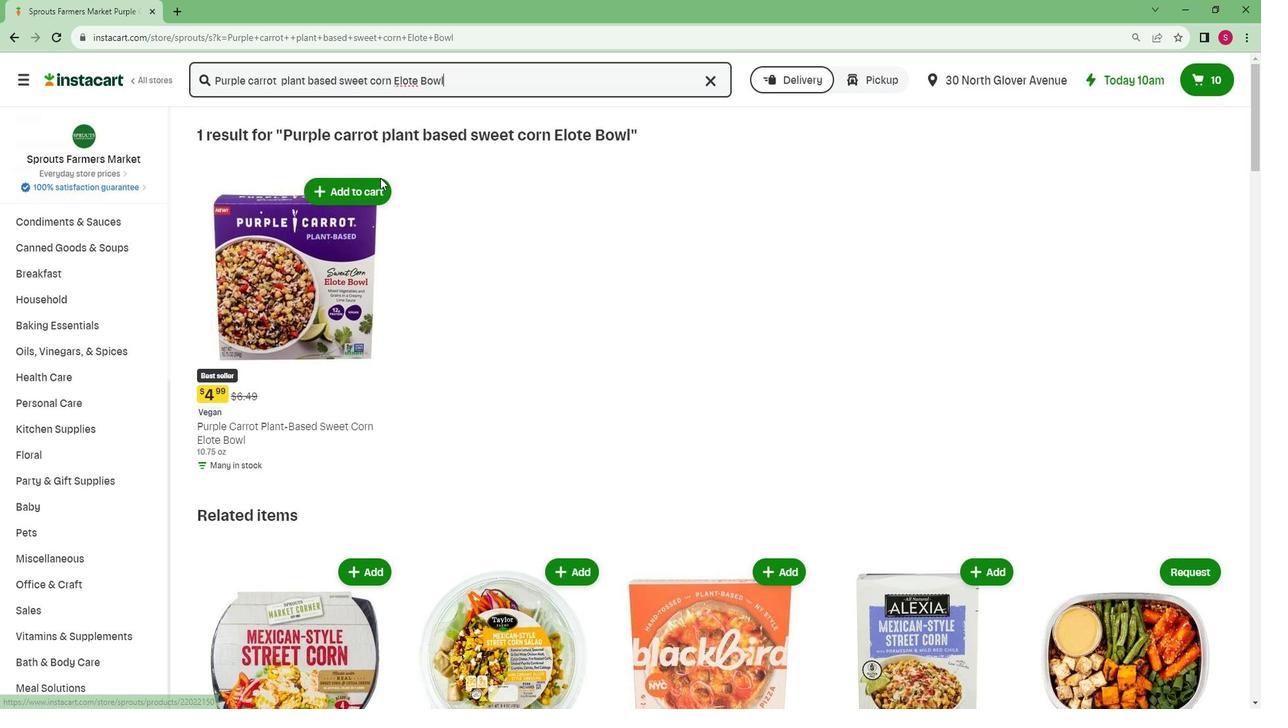 
Action: Mouse moved to (376, 188)
Screenshot: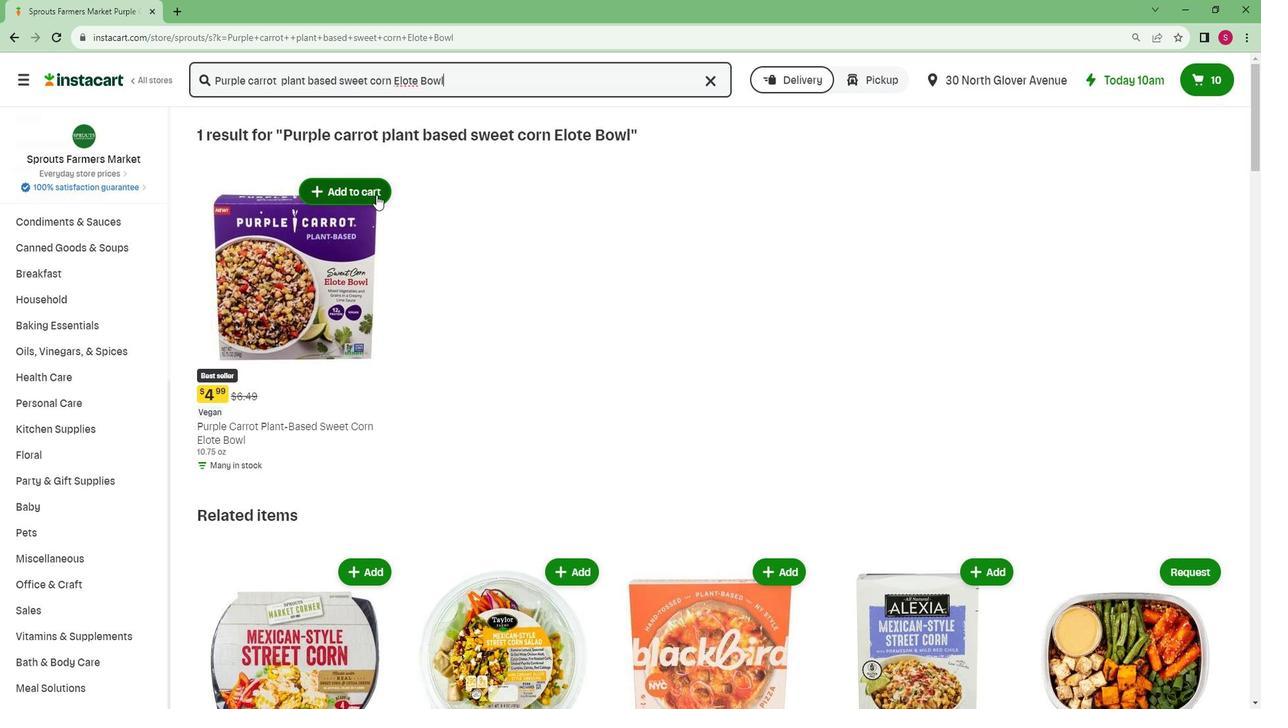 
Action: Mouse pressed left at (376, 188)
Screenshot: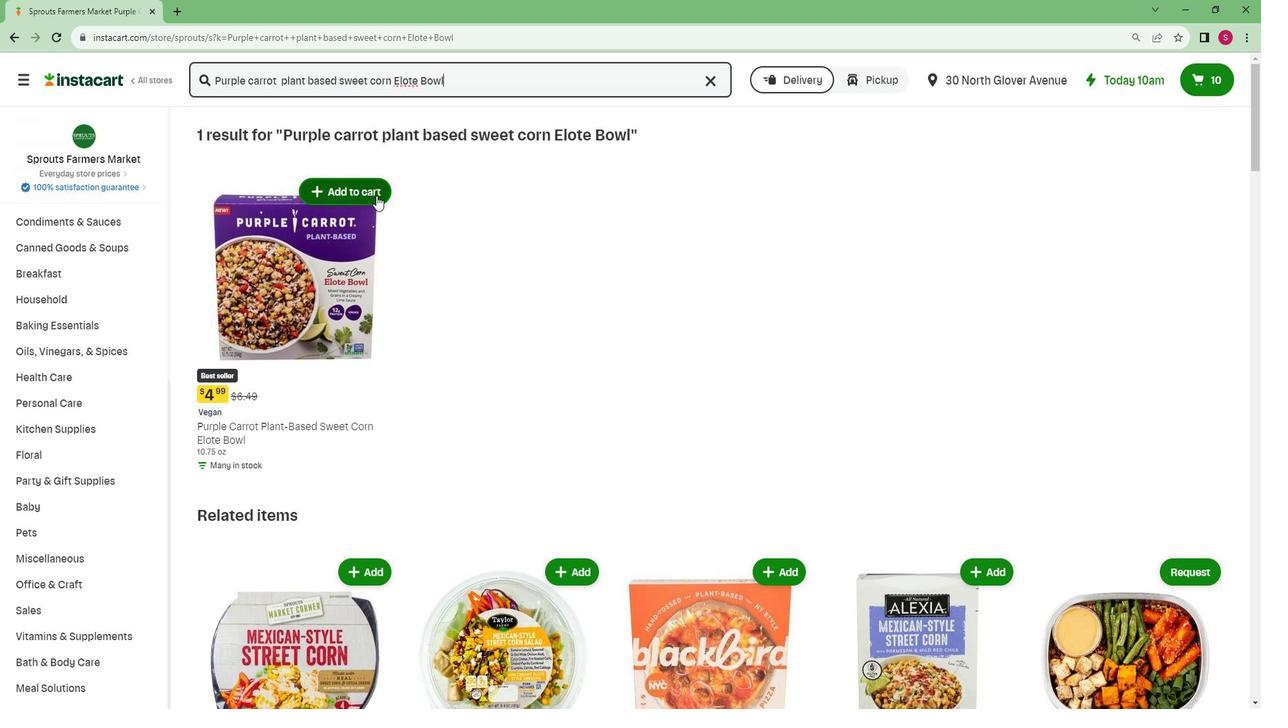 
Action: Mouse moved to (373, 189)
Screenshot: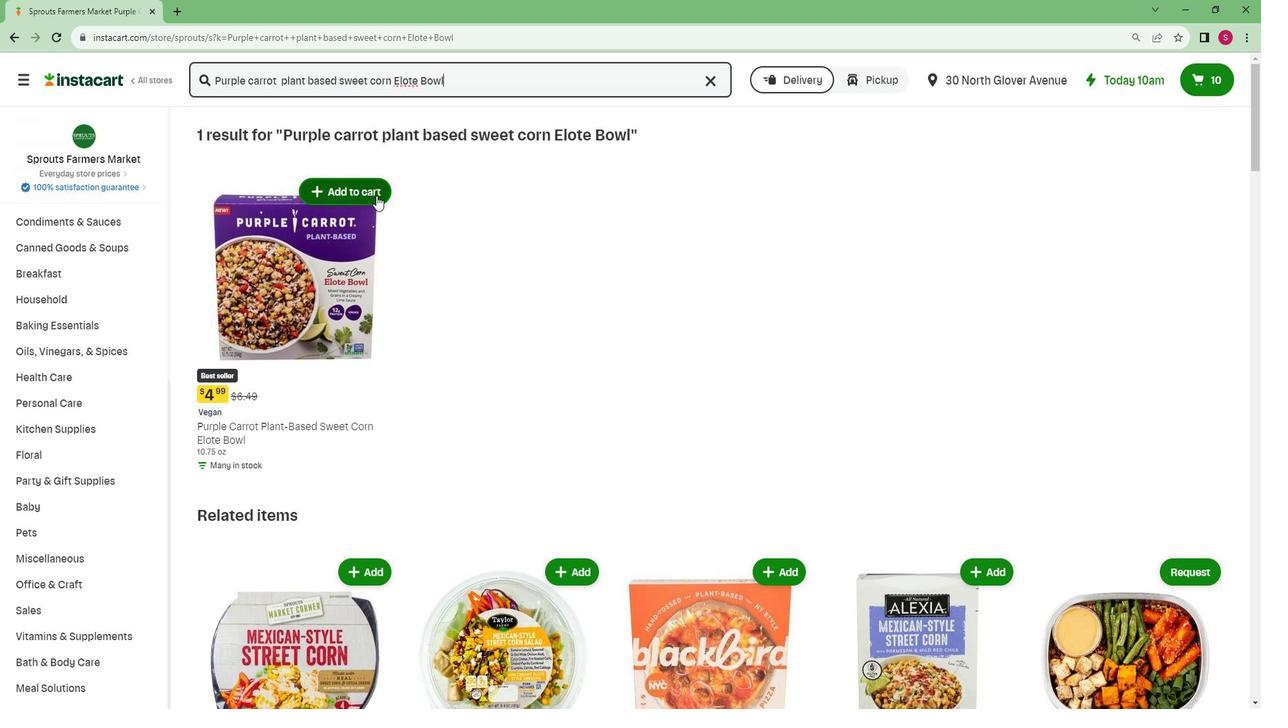 
